 Task: Find connections with filter location Verneuil-sur-Seine with filter topic #Educationwith filter profile language German with filter current company Hirect India - Startup Jobs & Hiring with filter school NSHM College of Management and Technology with filter industry Abrasives and Nonmetallic Minerals Manufacturing with filter service category Computer Networking with filter keywords title Journalist
Action: Mouse moved to (337, 240)
Screenshot: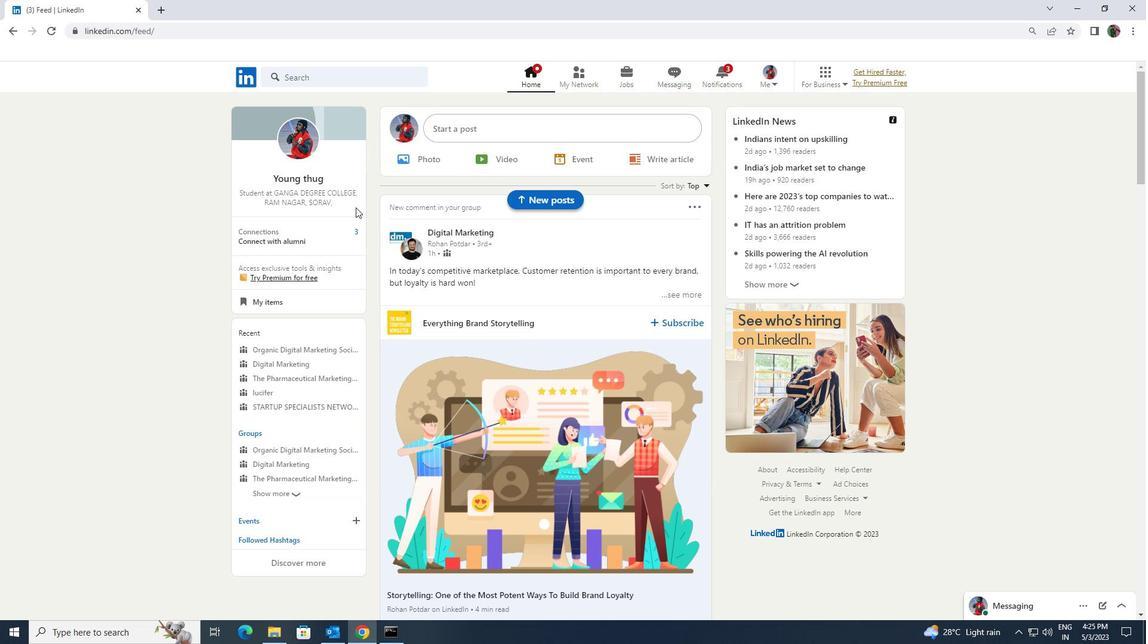 
Action: Mouse pressed left at (337, 240)
Screenshot: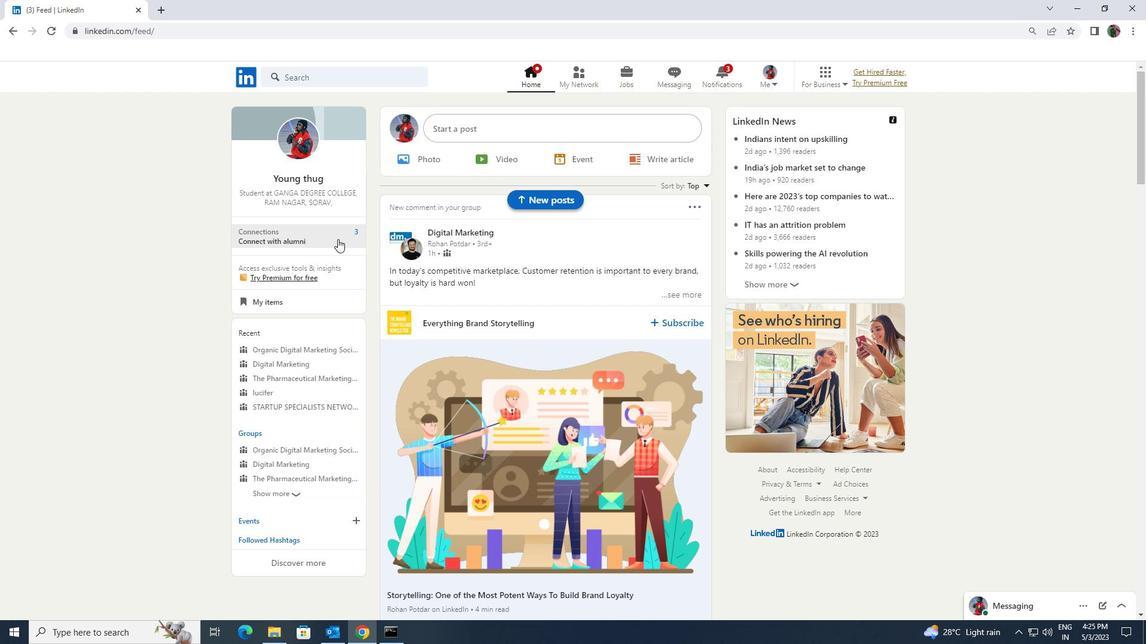 
Action: Mouse moved to (355, 140)
Screenshot: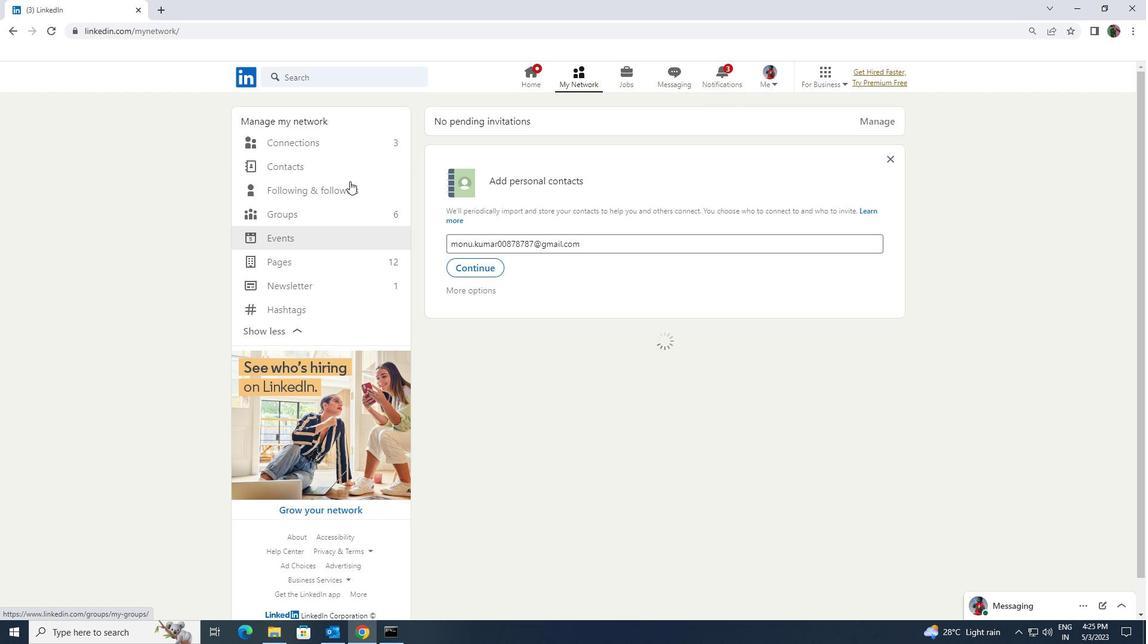 
Action: Mouse pressed left at (355, 140)
Screenshot: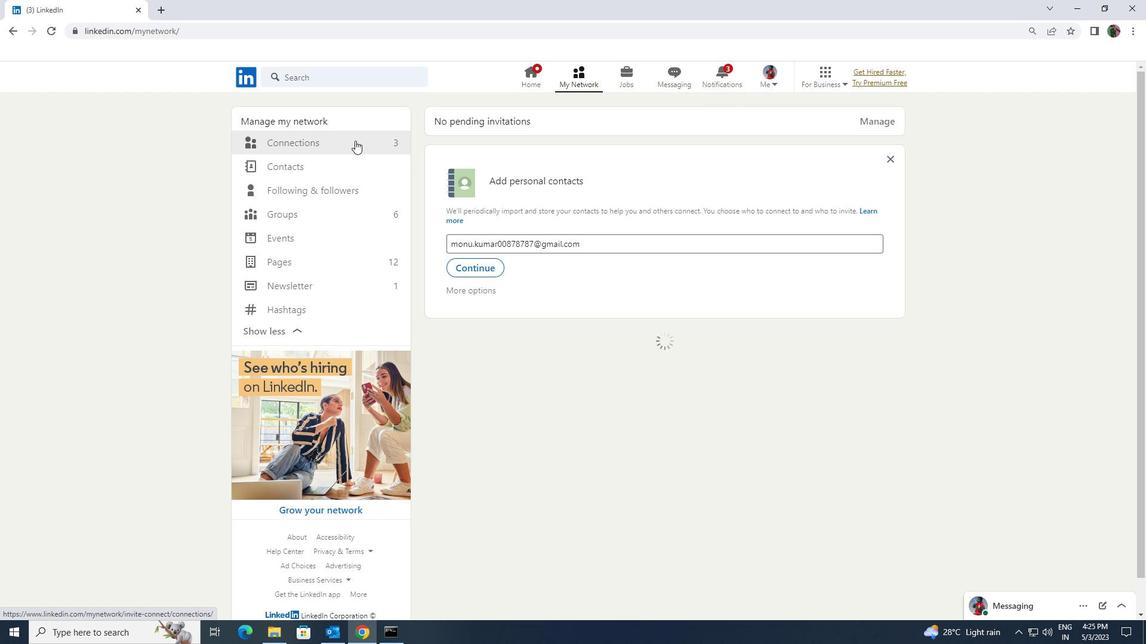 
Action: Mouse moved to (646, 144)
Screenshot: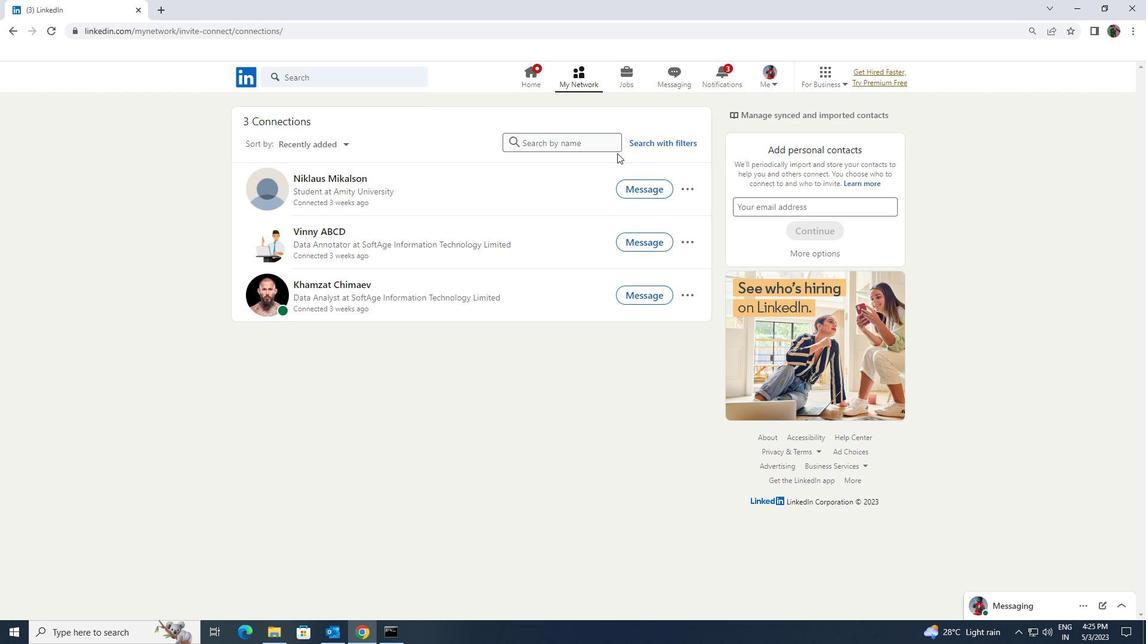 
Action: Mouse pressed left at (646, 144)
Screenshot: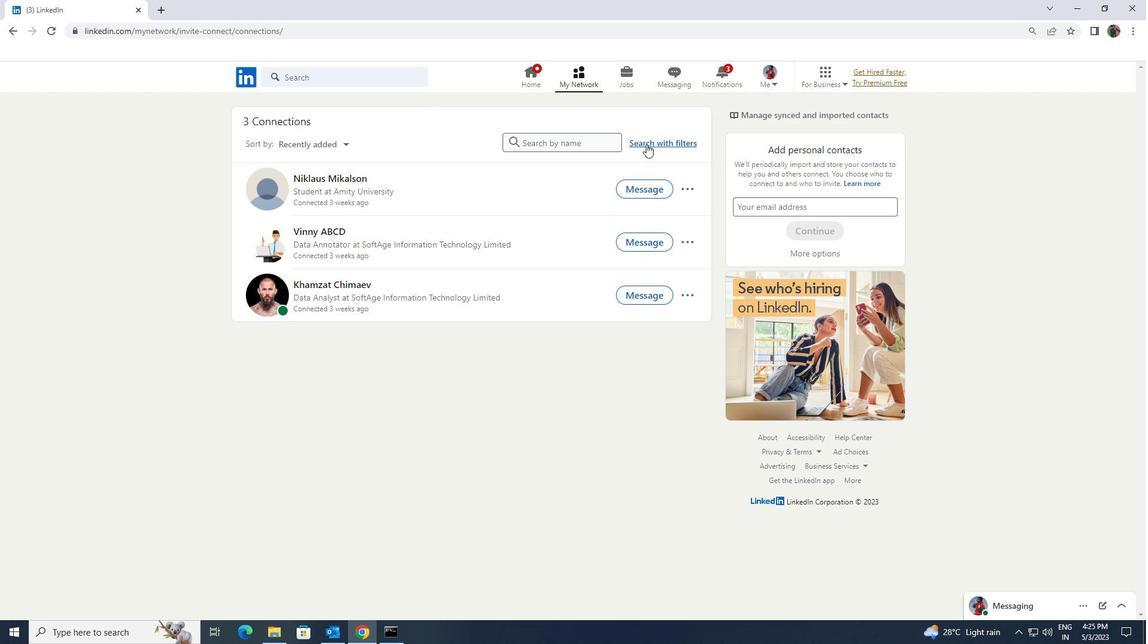 
Action: Mouse moved to (614, 109)
Screenshot: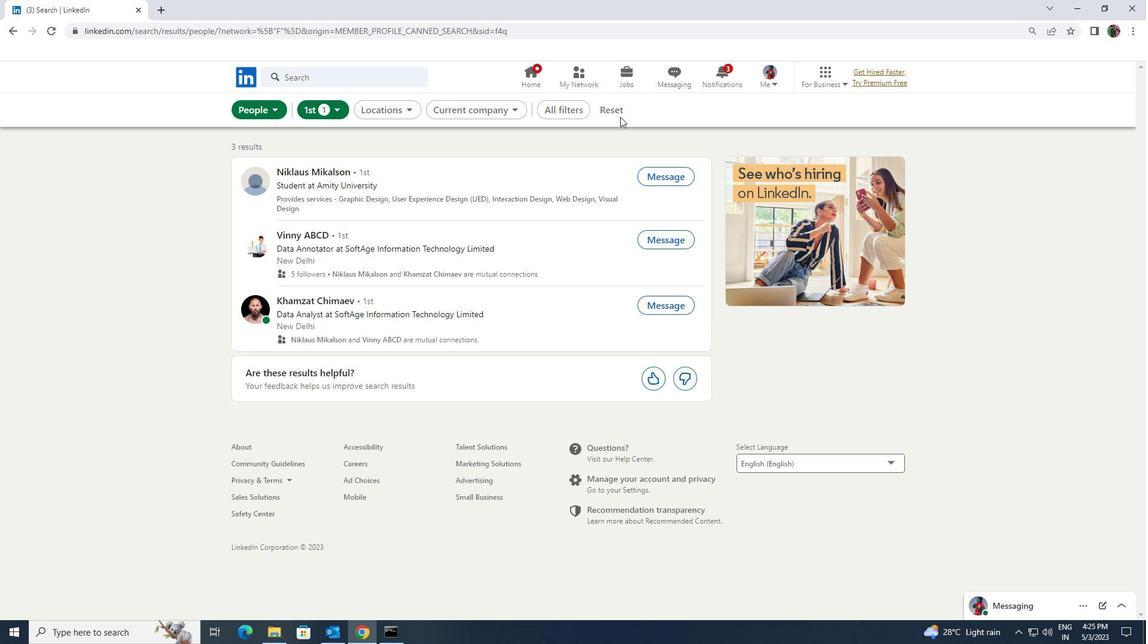 
Action: Mouse pressed left at (614, 109)
Screenshot: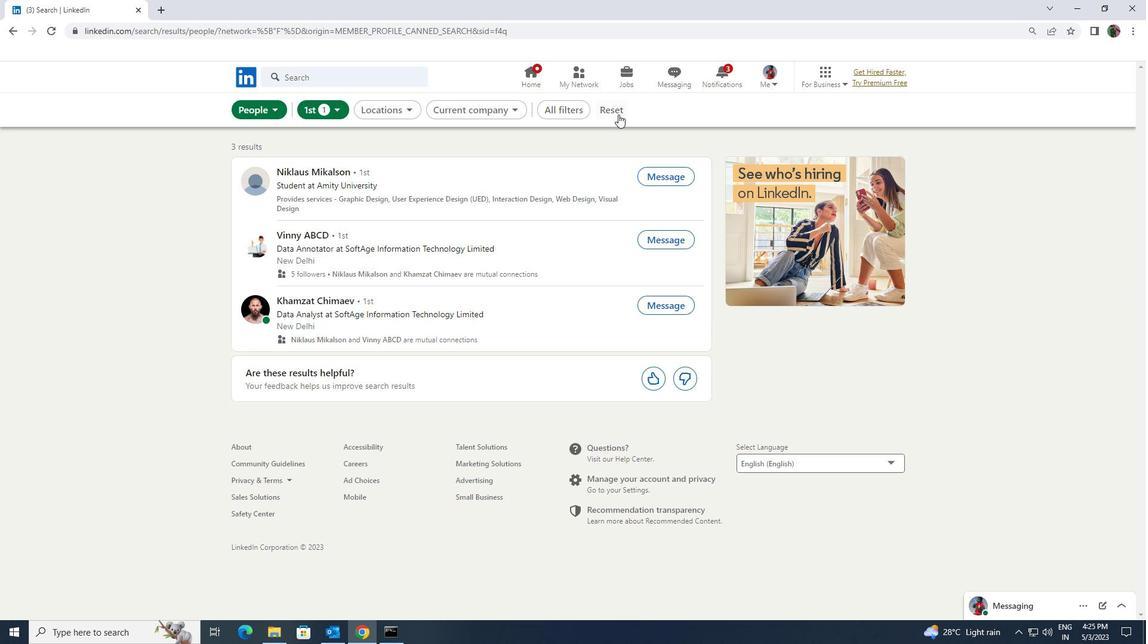 
Action: Mouse moved to (604, 110)
Screenshot: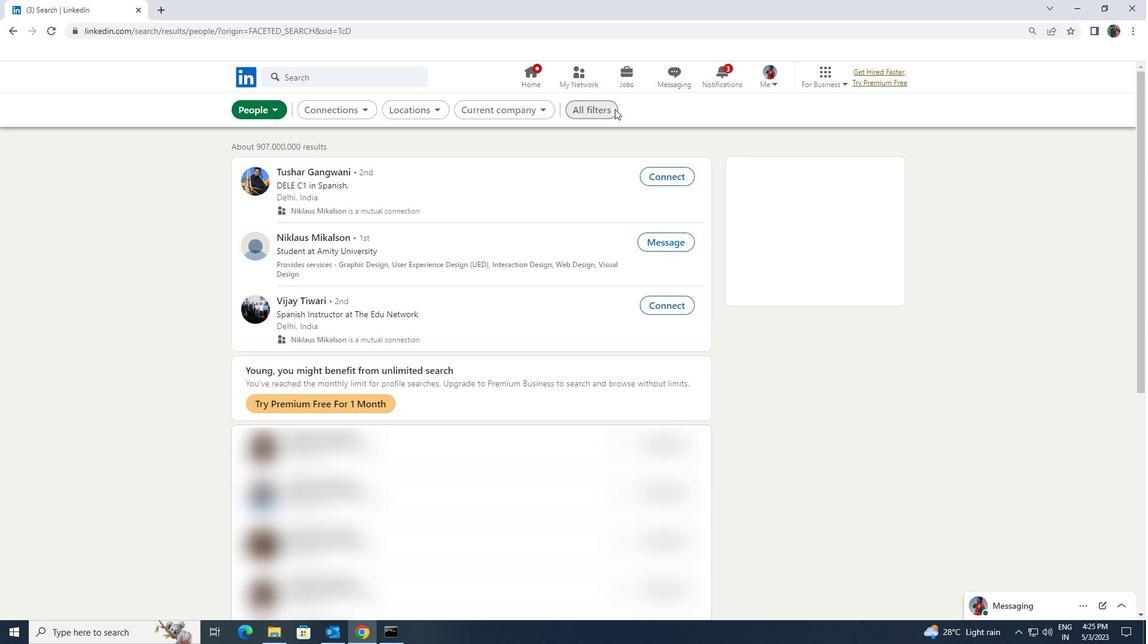 
Action: Mouse pressed left at (604, 110)
Screenshot: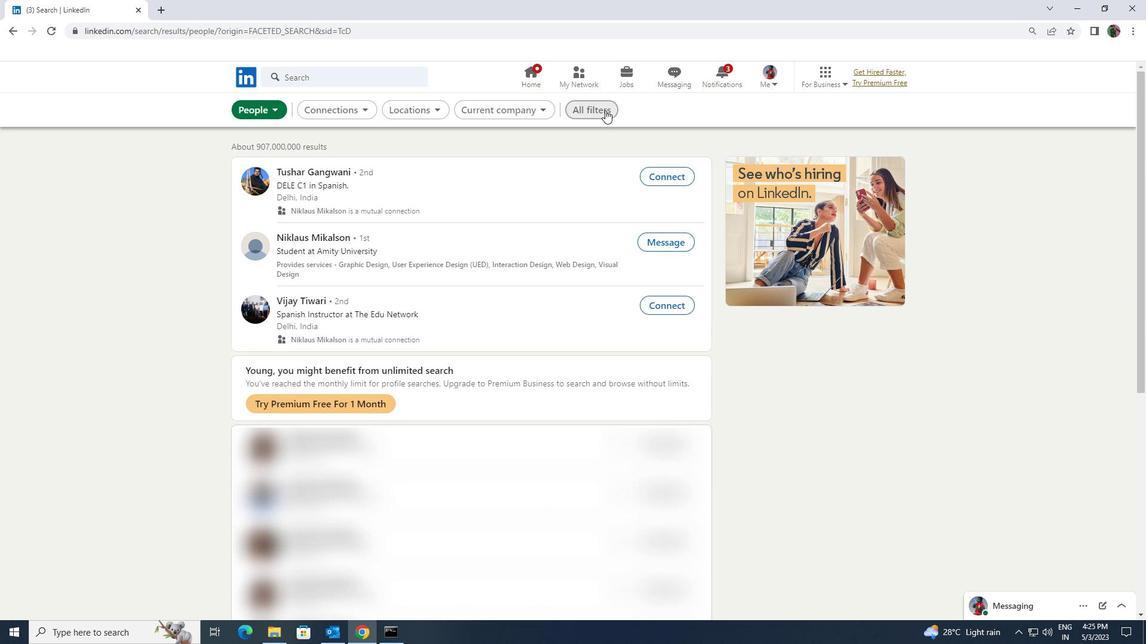 
Action: Mouse moved to (999, 470)
Screenshot: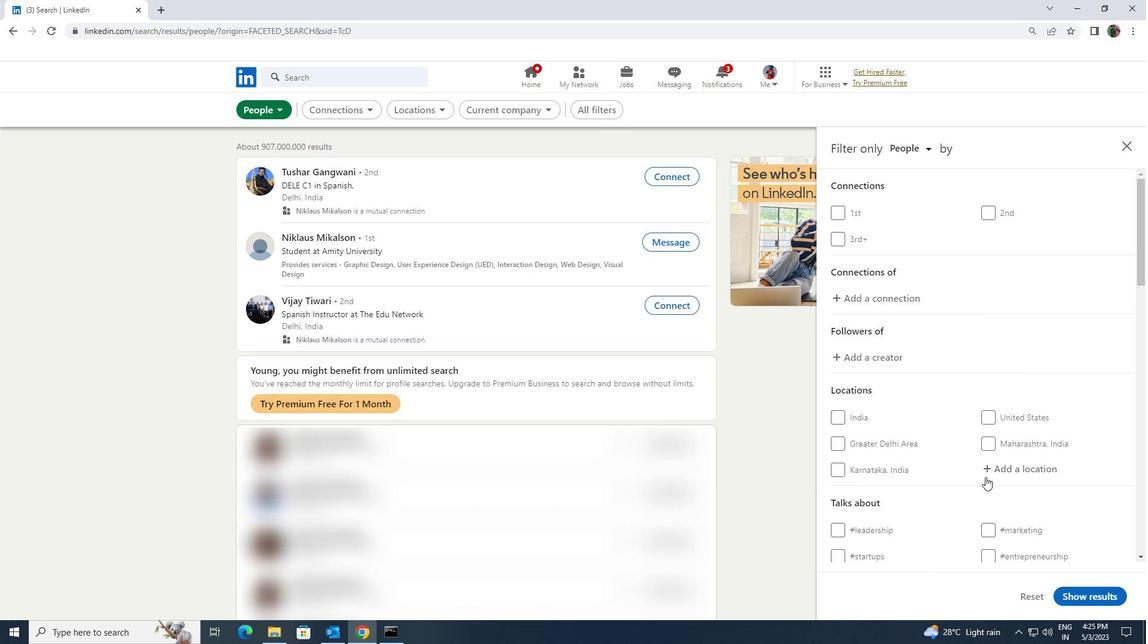 
Action: Mouse pressed left at (999, 470)
Screenshot: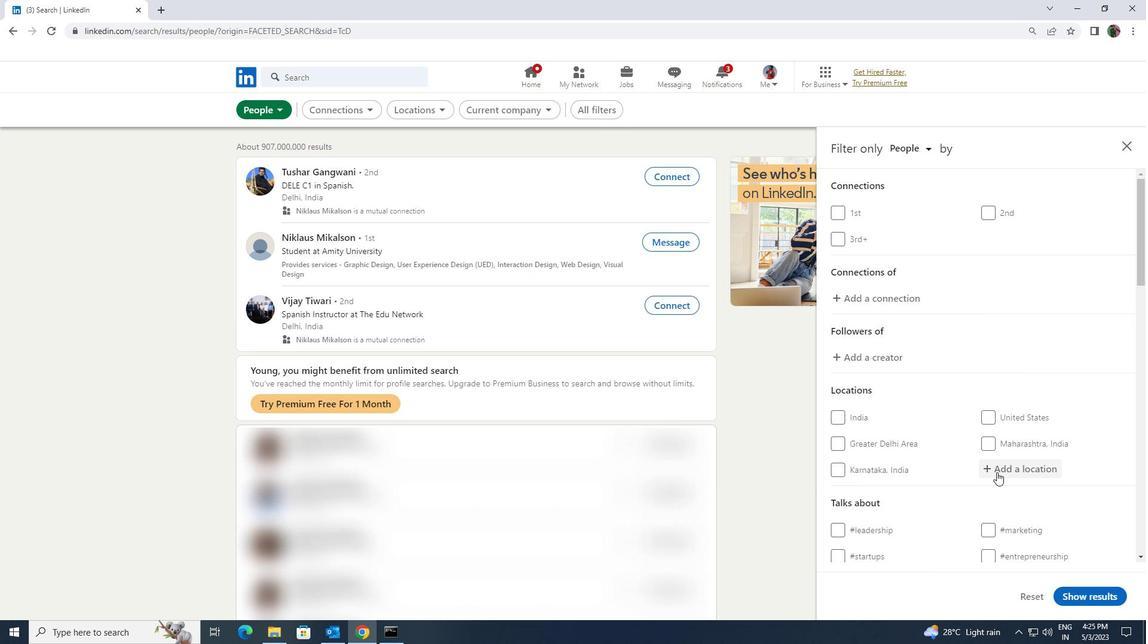 
Action: Key pressed <Key.shift>VERNEUIL
Screenshot: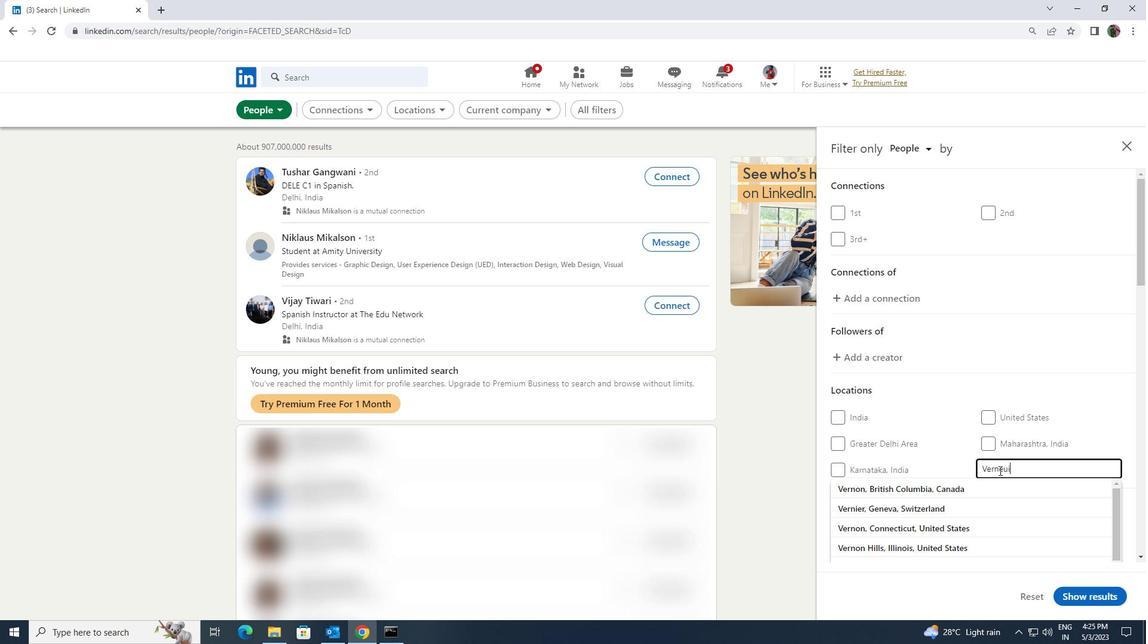 
Action: Mouse moved to (998, 492)
Screenshot: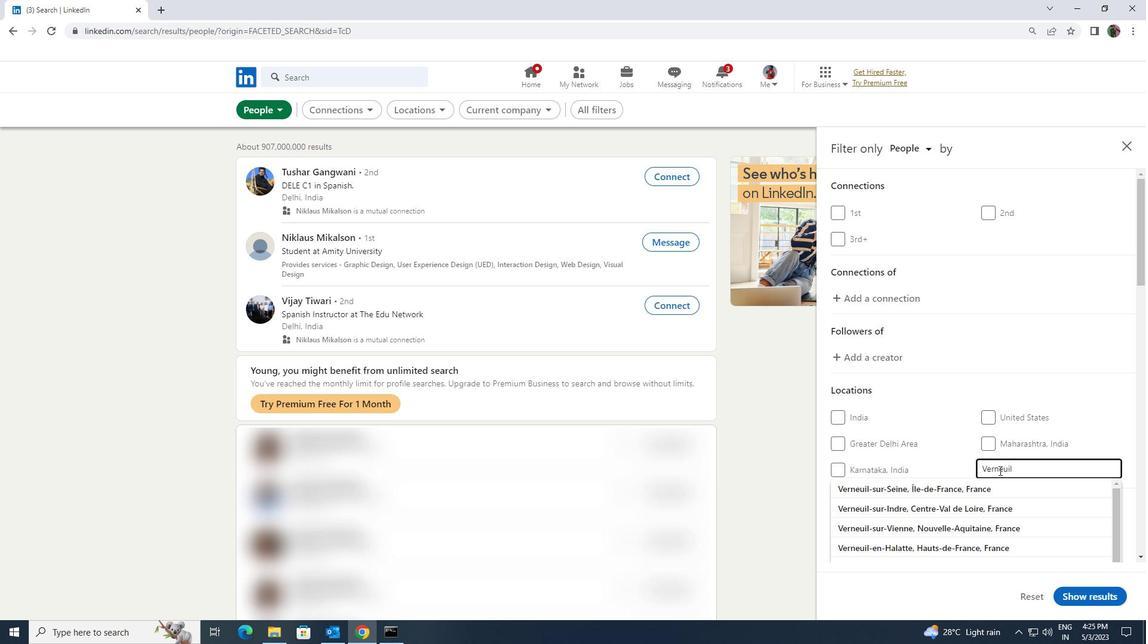 
Action: Mouse pressed left at (998, 492)
Screenshot: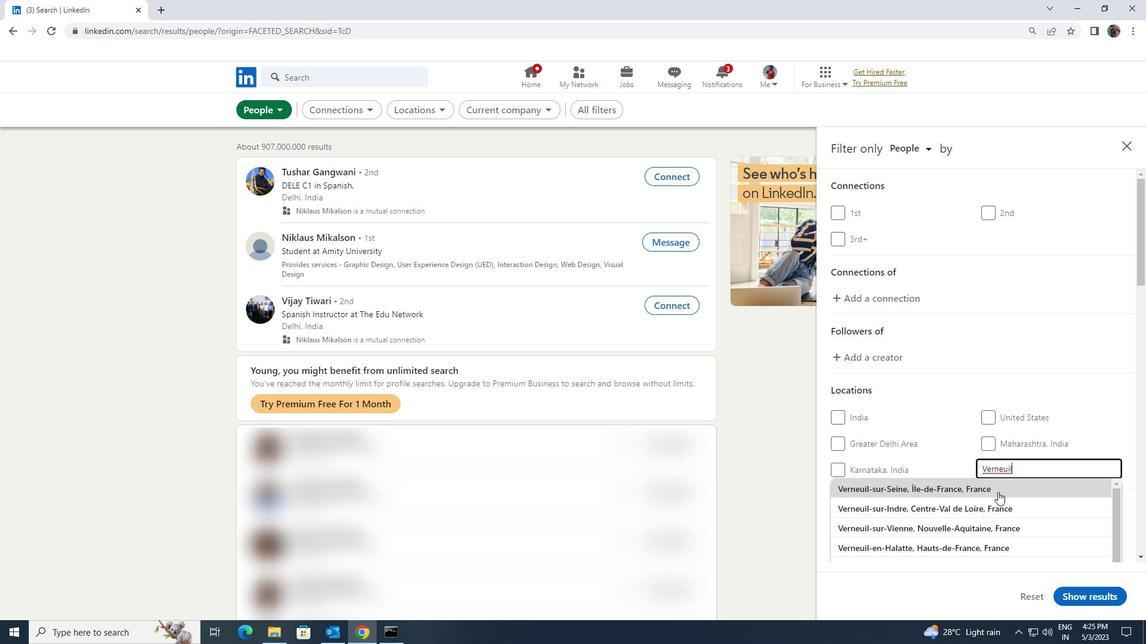 
Action: Mouse moved to (996, 492)
Screenshot: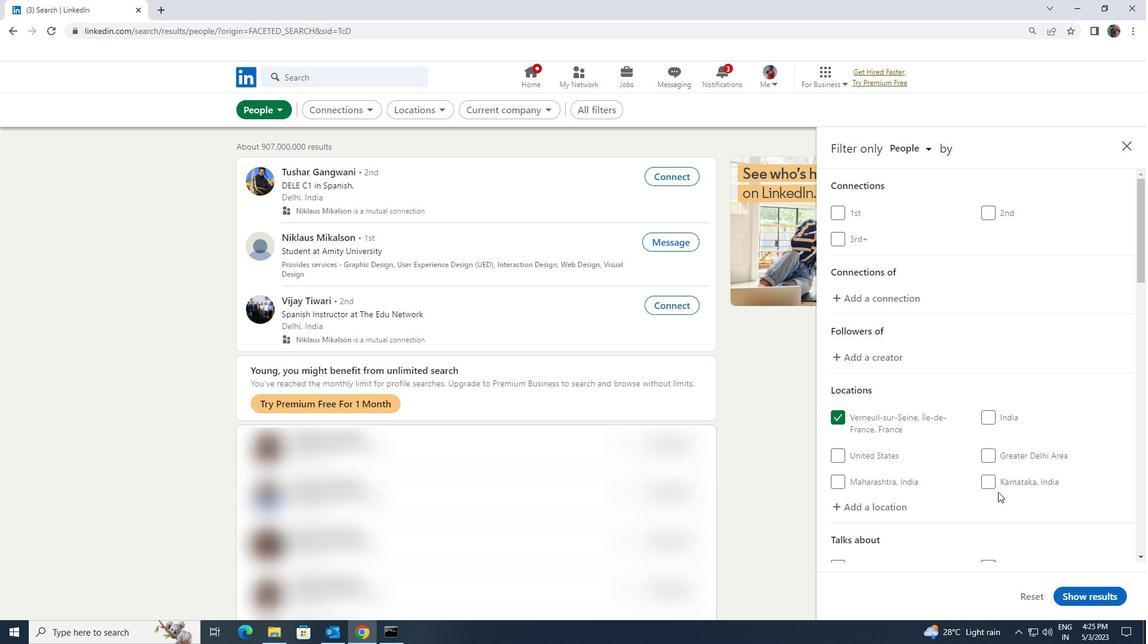 
Action: Mouse scrolled (996, 491) with delta (0, 0)
Screenshot: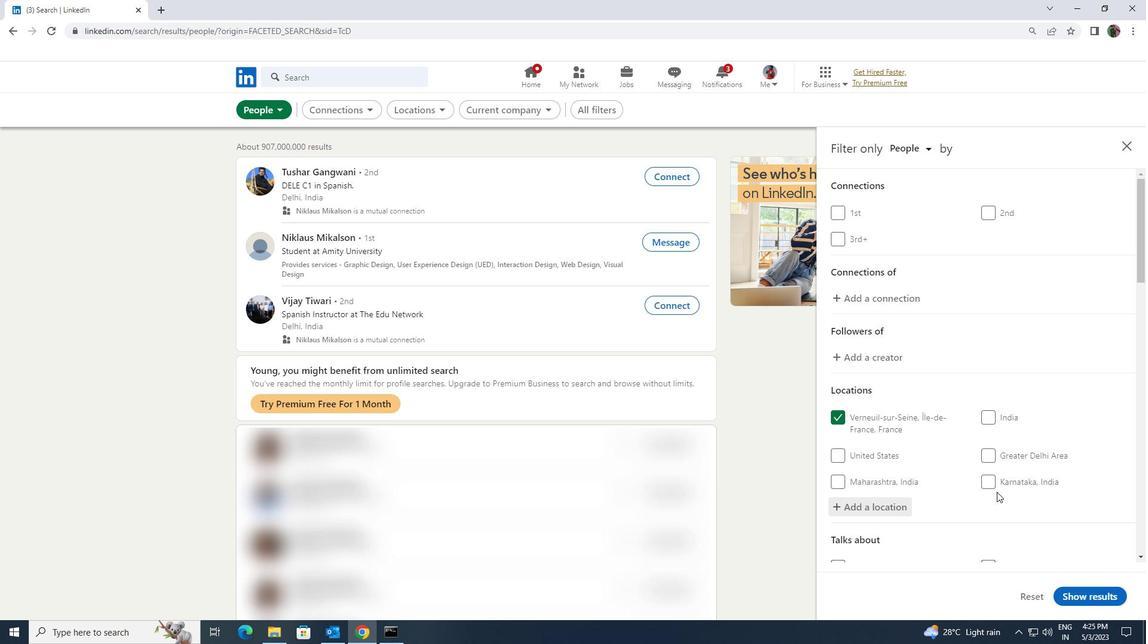 
Action: Mouse scrolled (996, 491) with delta (0, 0)
Screenshot: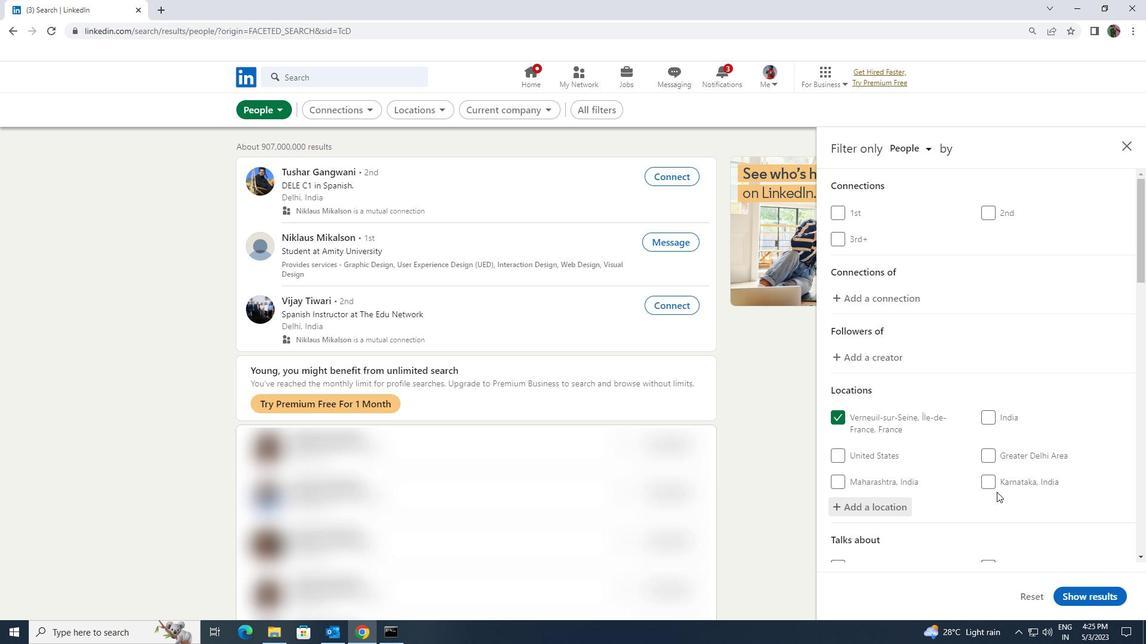 
Action: Mouse moved to (998, 496)
Screenshot: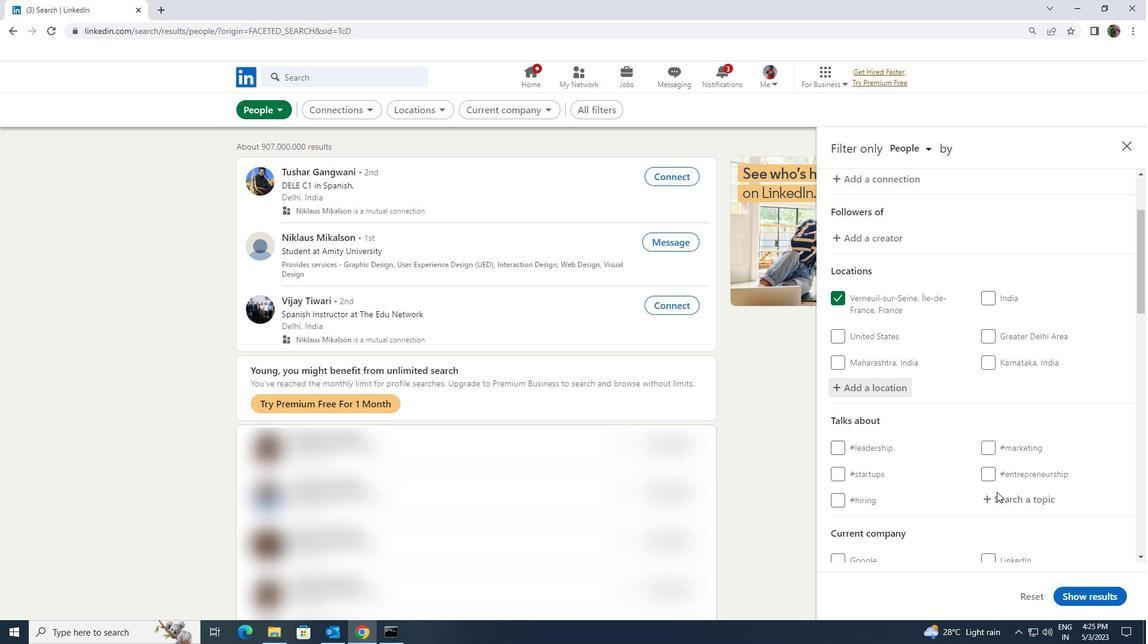 
Action: Mouse pressed left at (998, 496)
Screenshot: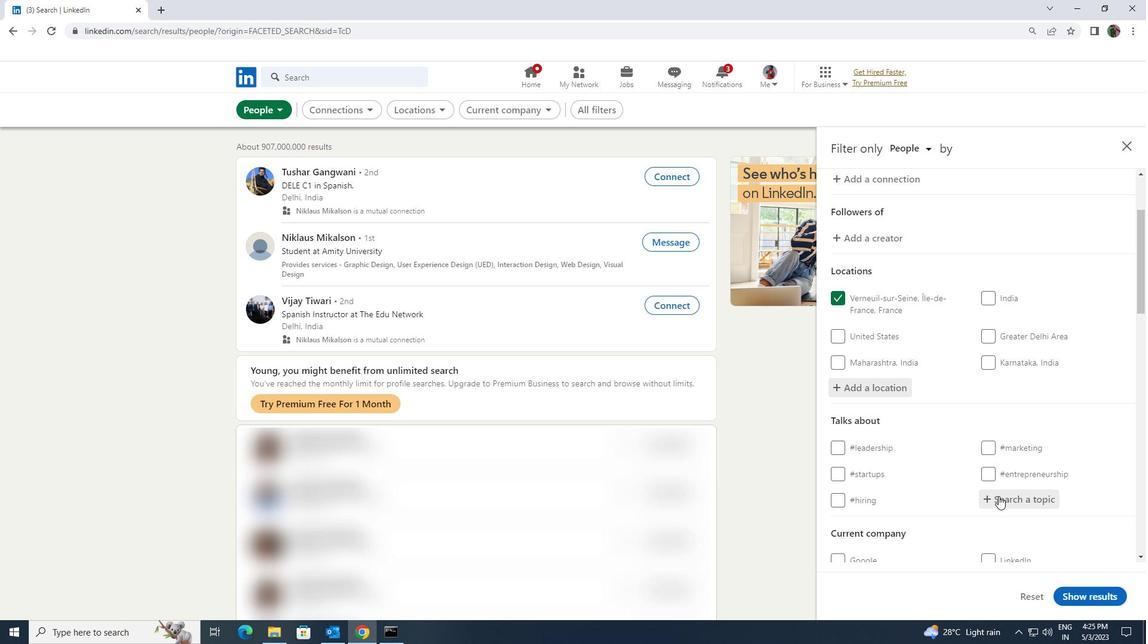 
Action: Key pressed <Key.shift><Key.shift><Key.shift><Key.shift><Key.shift><Key.shift>EDUCATION
Screenshot: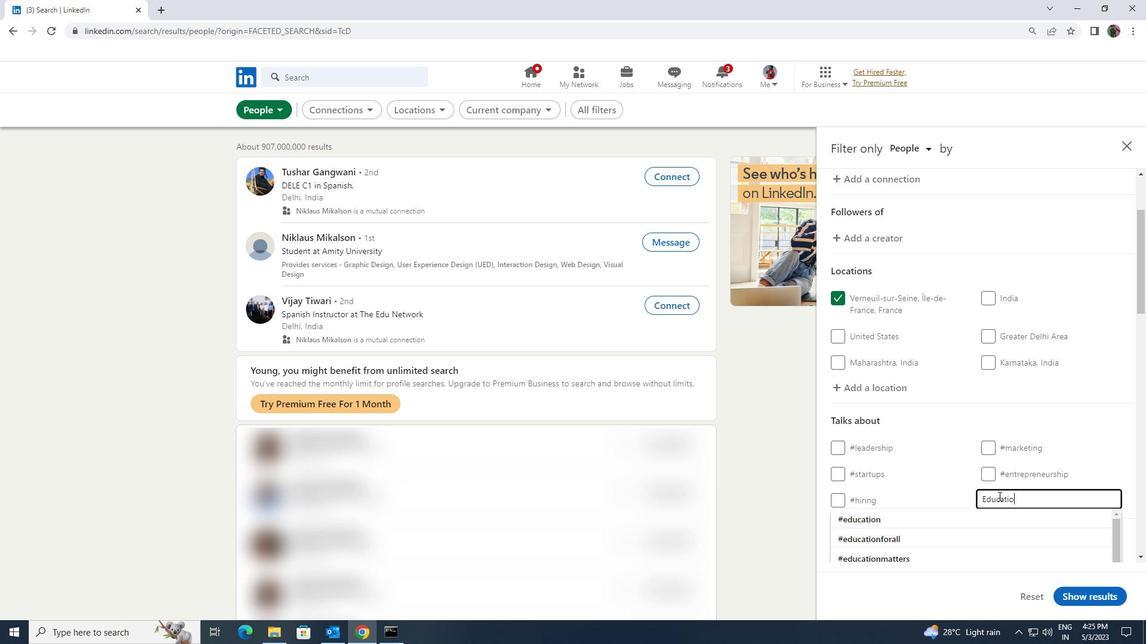 
Action: Mouse moved to (994, 511)
Screenshot: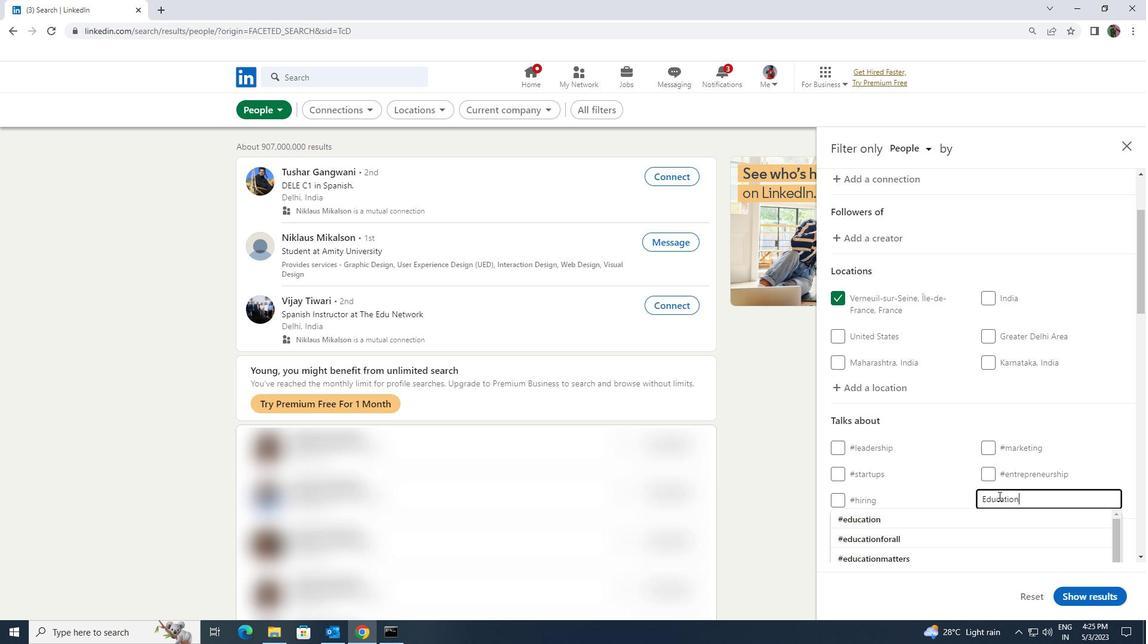 
Action: Mouse pressed left at (994, 511)
Screenshot: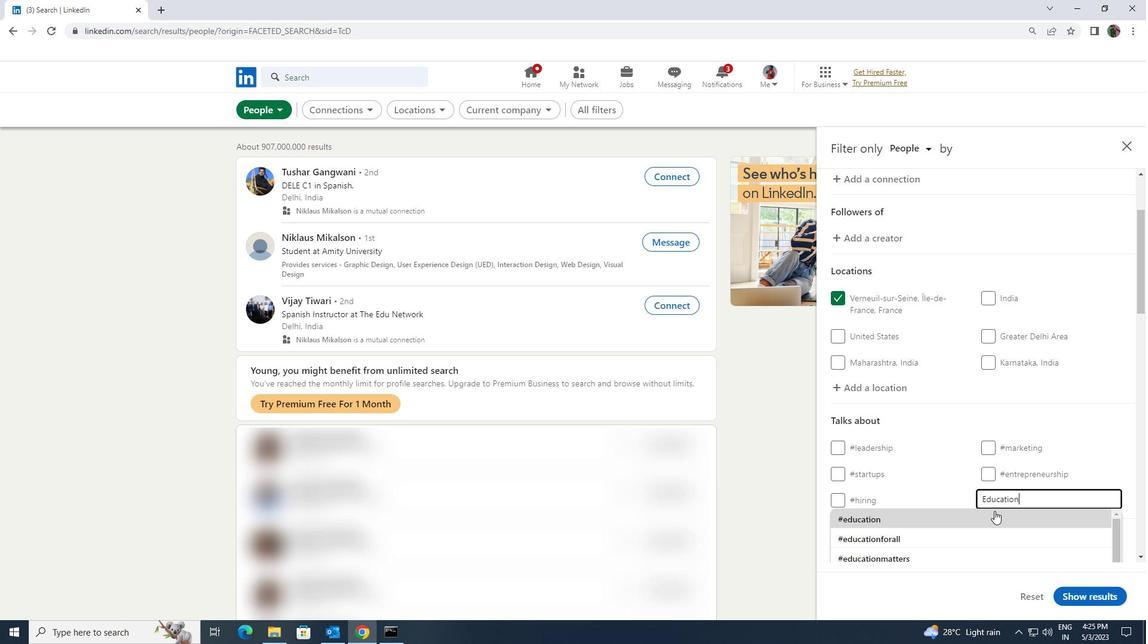 
Action: Mouse pressed left at (994, 511)
Screenshot: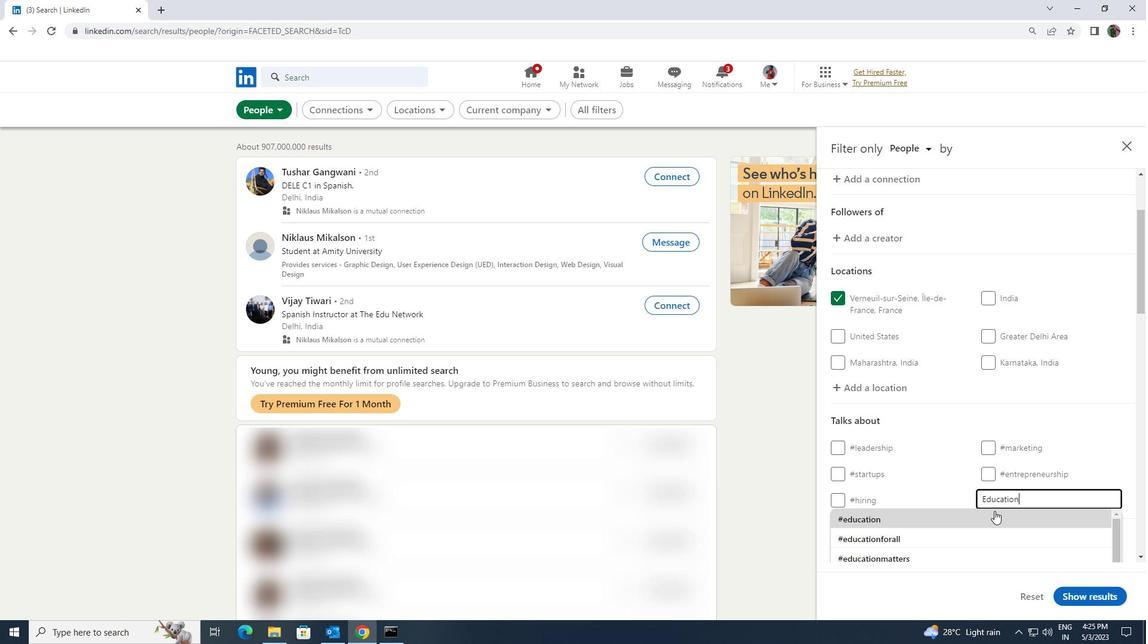 
Action: Mouse scrolled (994, 510) with delta (0, 0)
Screenshot: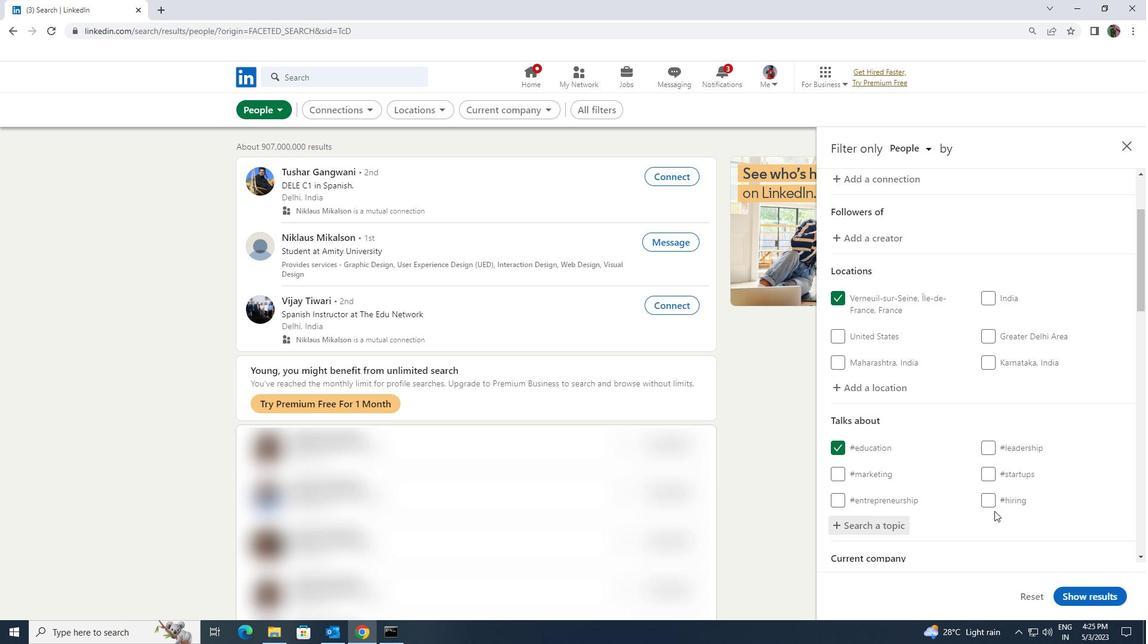 
Action: Mouse scrolled (994, 510) with delta (0, 0)
Screenshot: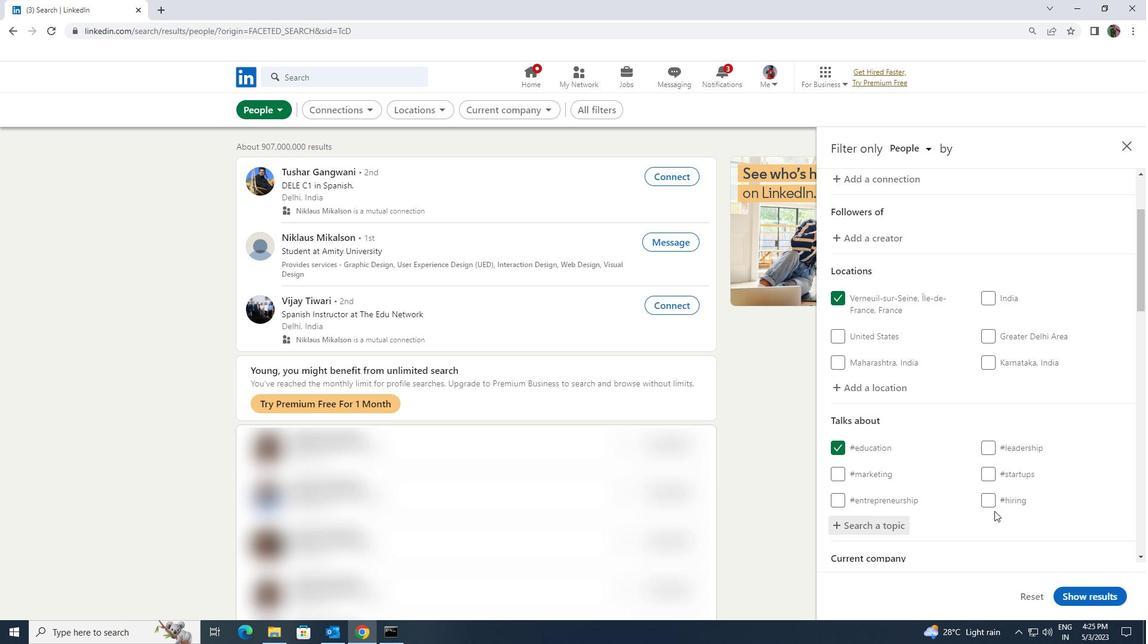 
Action: Mouse scrolled (994, 510) with delta (0, 0)
Screenshot: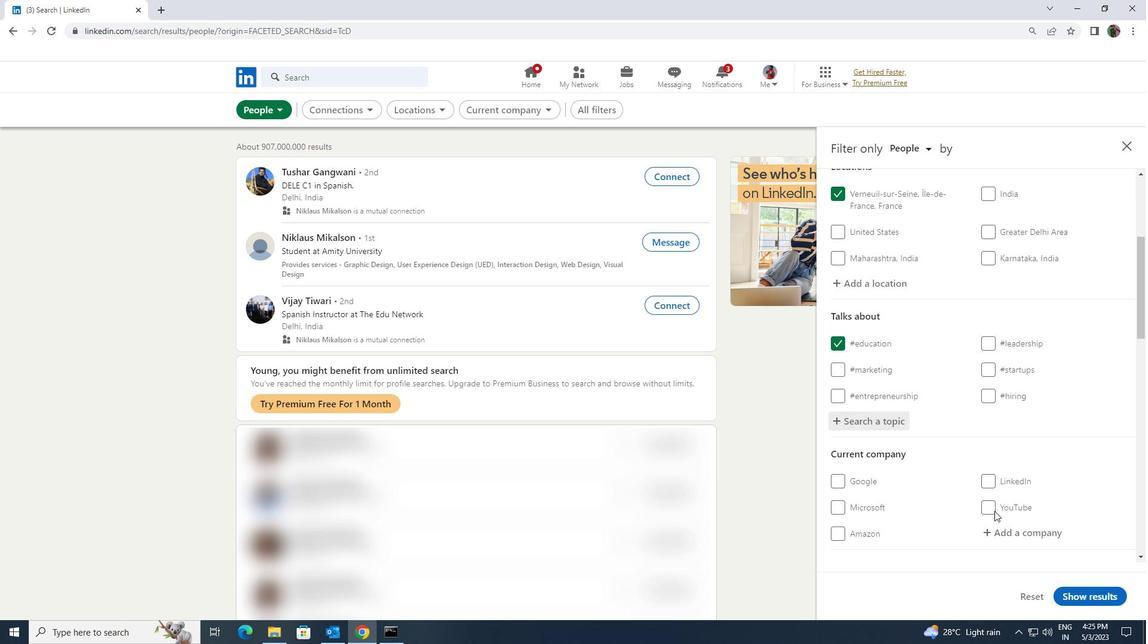 
Action: Mouse scrolled (994, 510) with delta (0, 0)
Screenshot: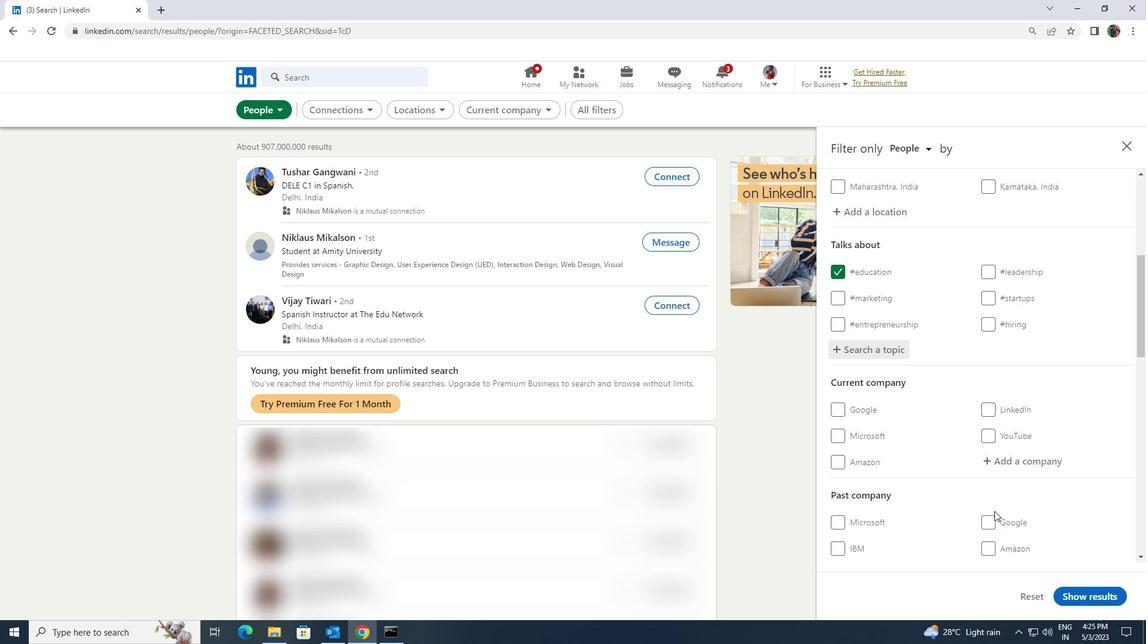 
Action: Mouse scrolled (994, 510) with delta (0, 0)
Screenshot: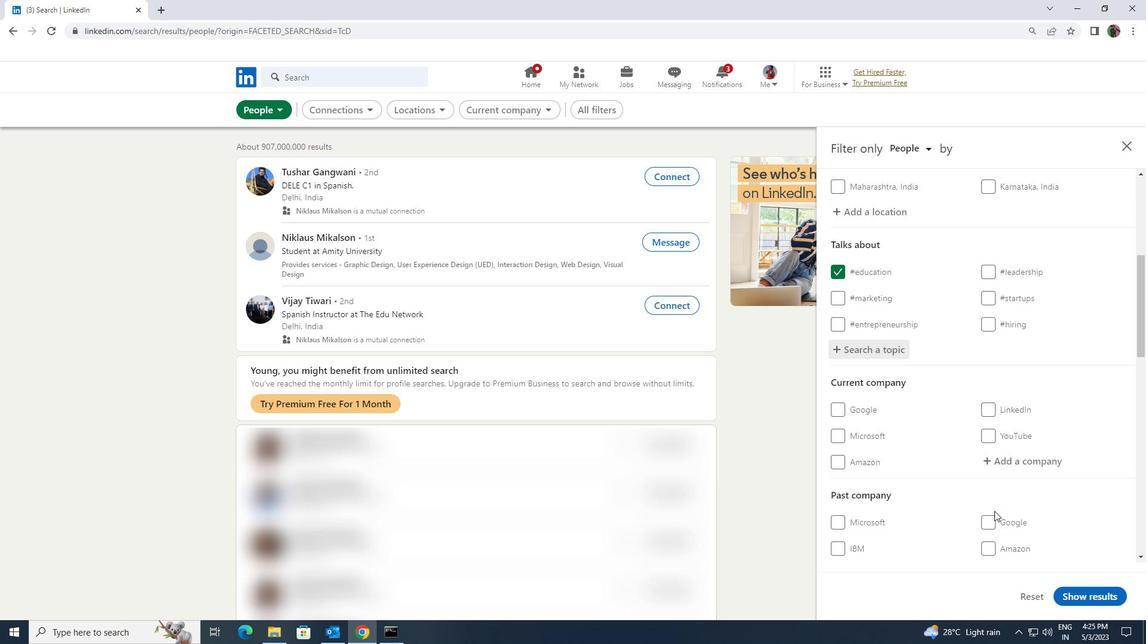 
Action: Mouse moved to (992, 507)
Screenshot: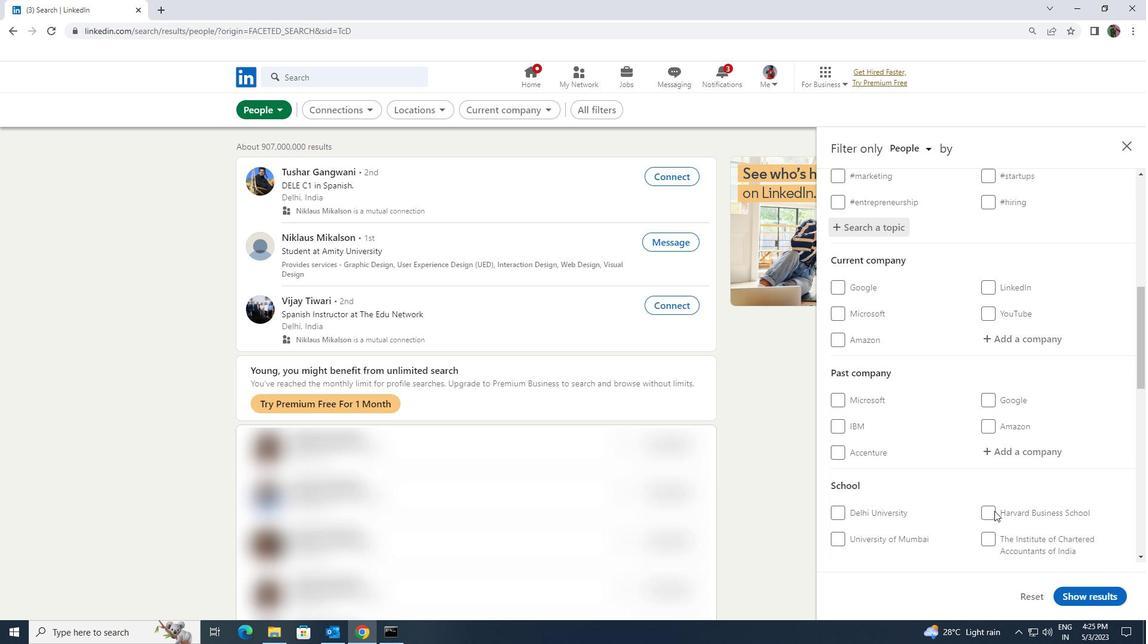 
Action: Mouse scrolled (992, 507) with delta (0, 0)
Screenshot: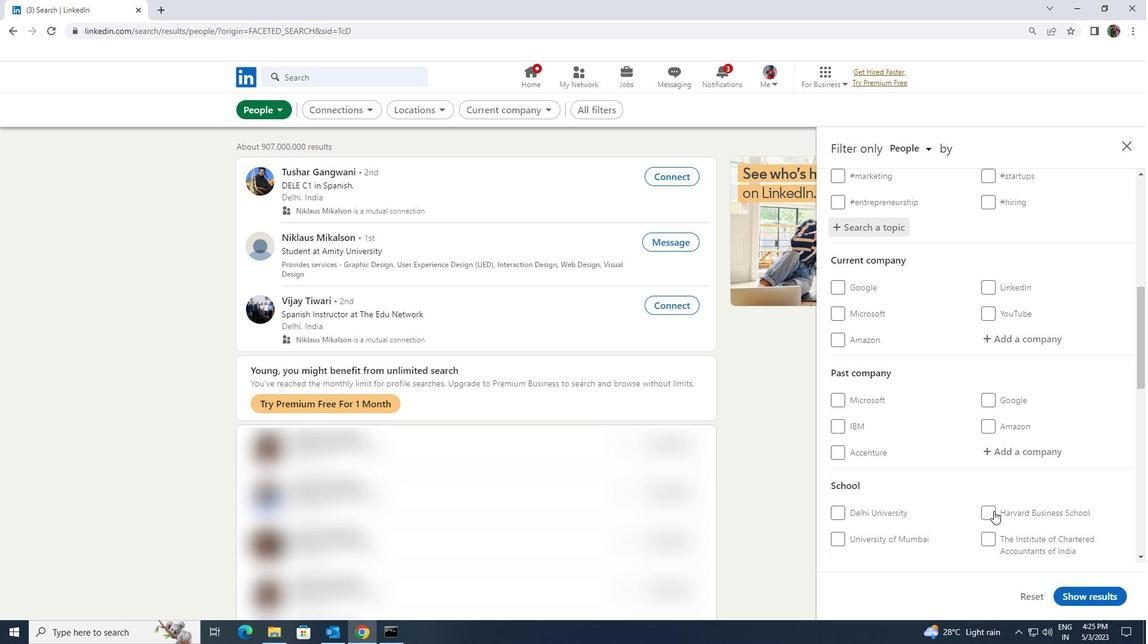 
Action: Mouse scrolled (992, 507) with delta (0, 0)
Screenshot: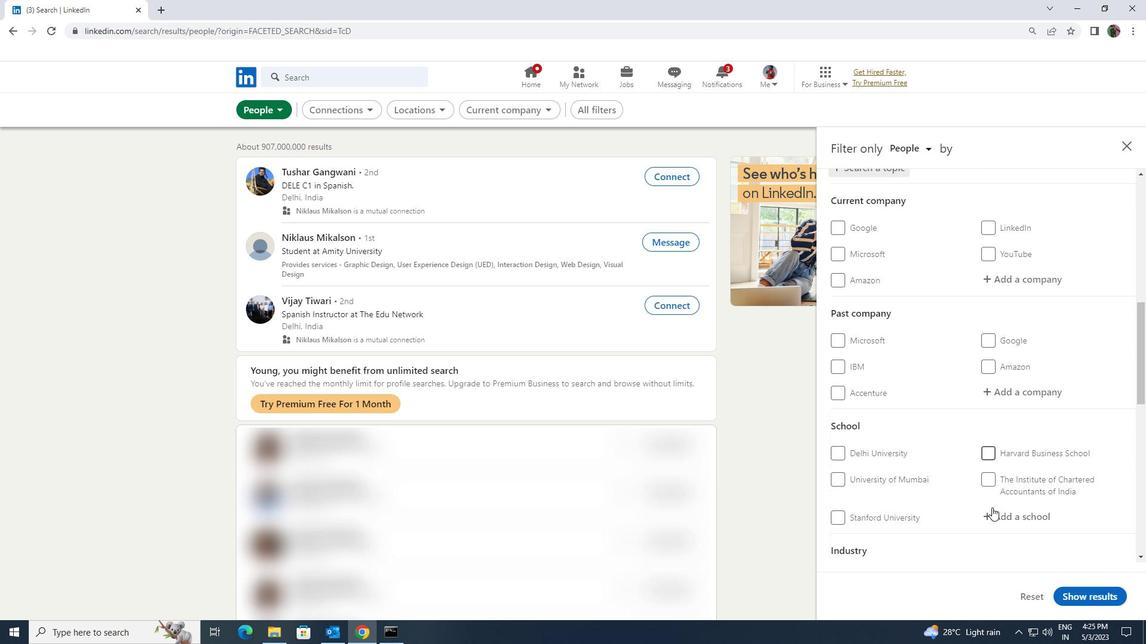 
Action: Mouse scrolled (992, 507) with delta (0, 0)
Screenshot: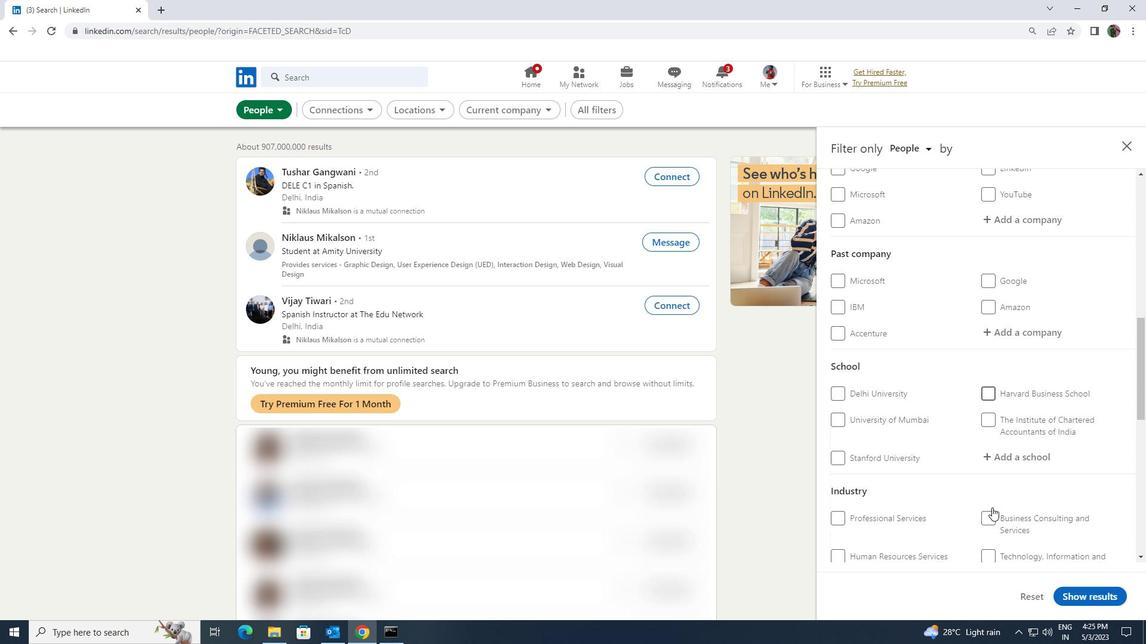 
Action: Mouse scrolled (992, 507) with delta (0, 0)
Screenshot: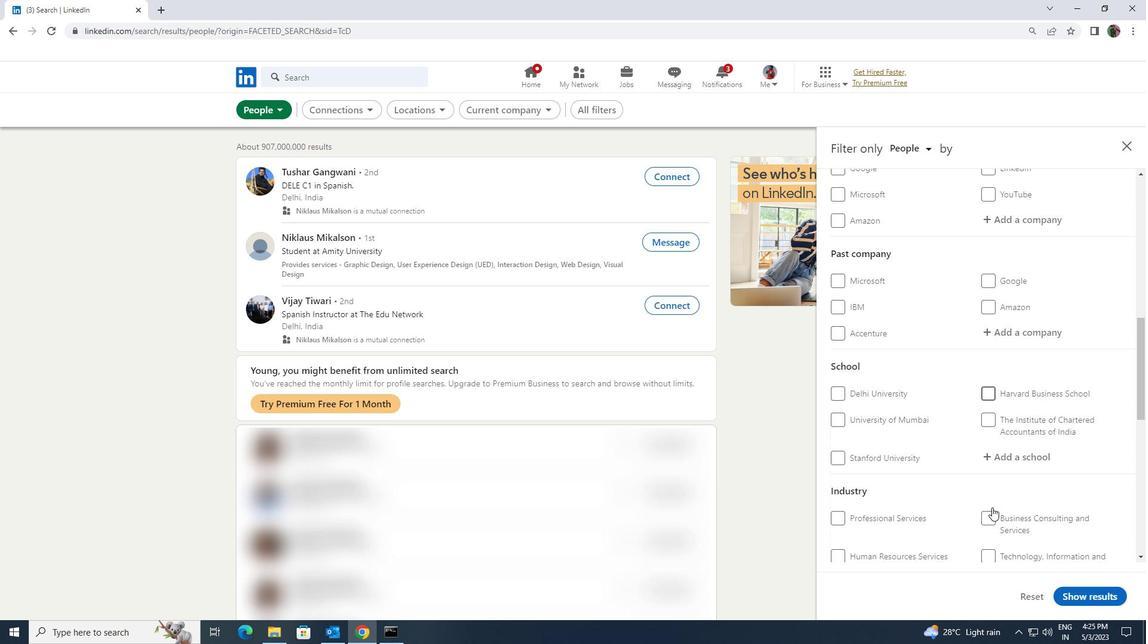 
Action: Mouse scrolled (992, 507) with delta (0, 0)
Screenshot: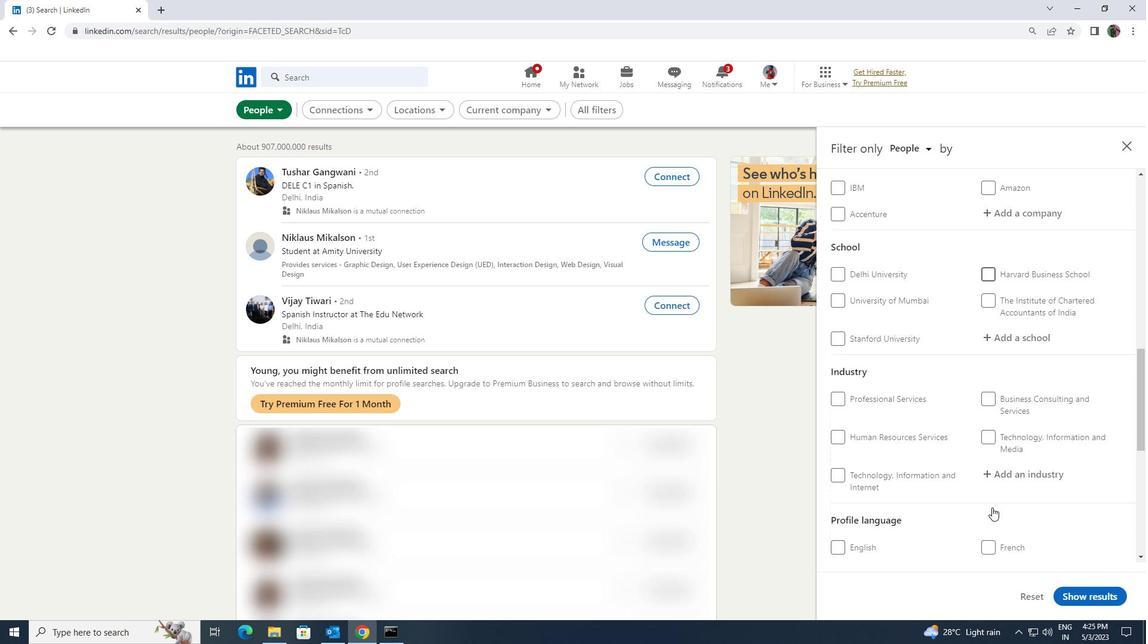 
Action: Mouse moved to (853, 540)
Screenshot: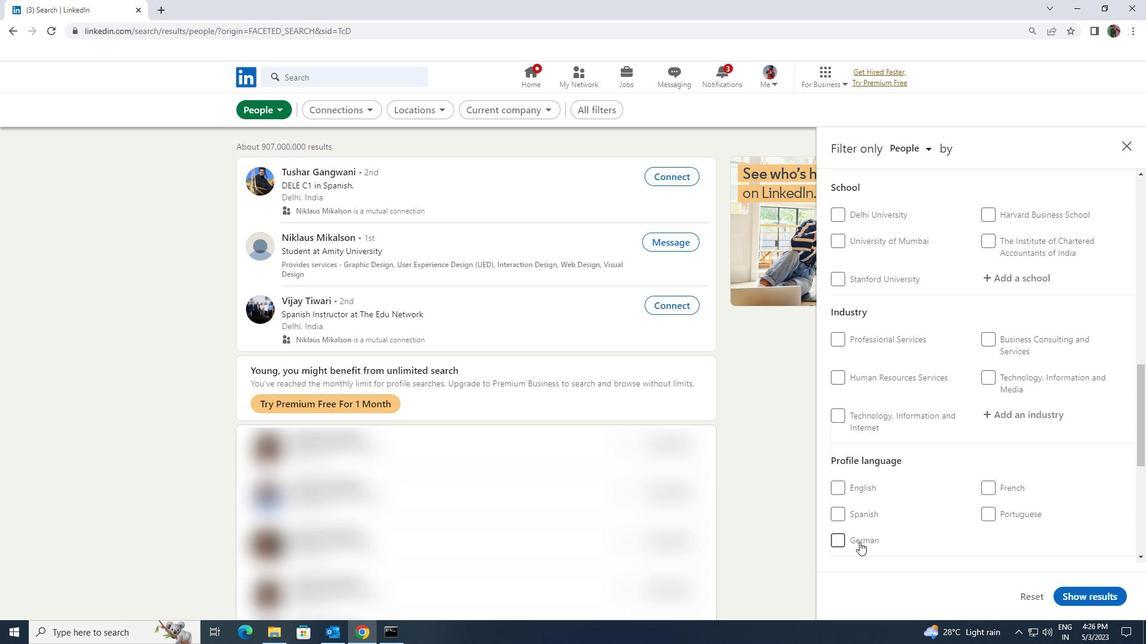 
Action: Mouse pressed left at (853, 540)
Screenshot: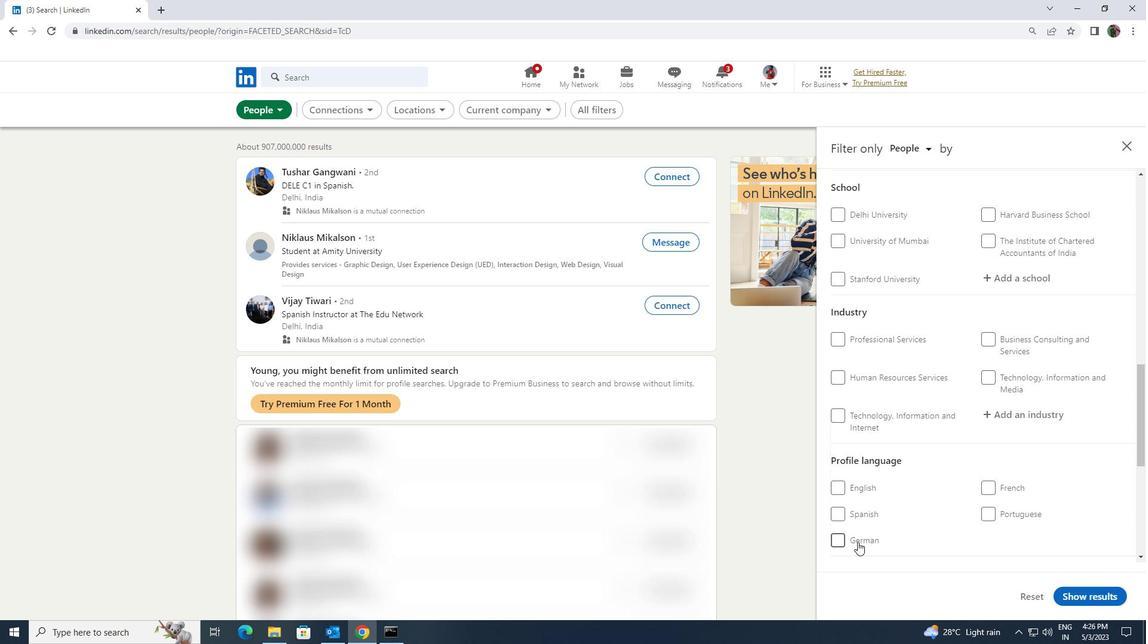 
Action: Mouse moved to (947, 516)
Screenshot: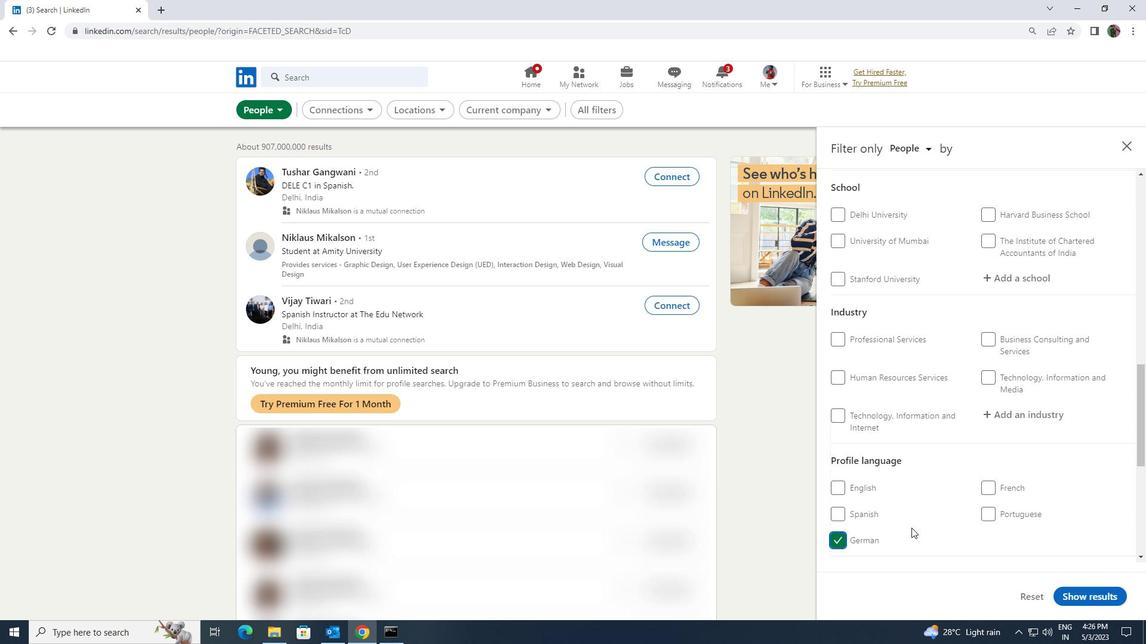 
Action: Mouse scrolled (947, 517) with delta (0, 0)
Screenshot: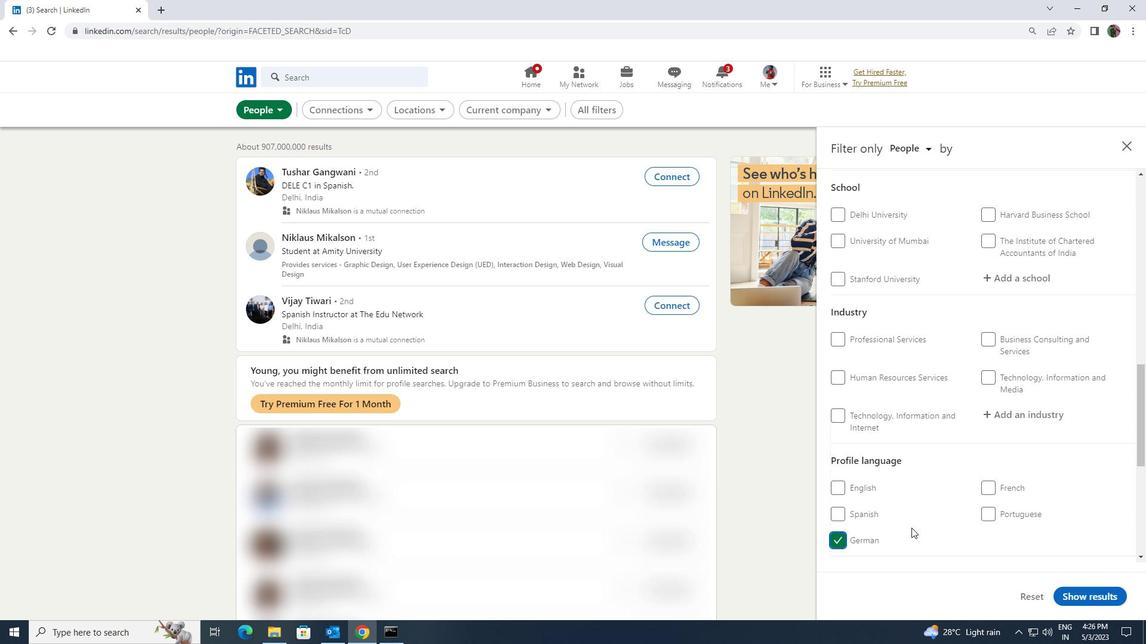 
Action: Mouse moved to (947, 516)
Screenshot: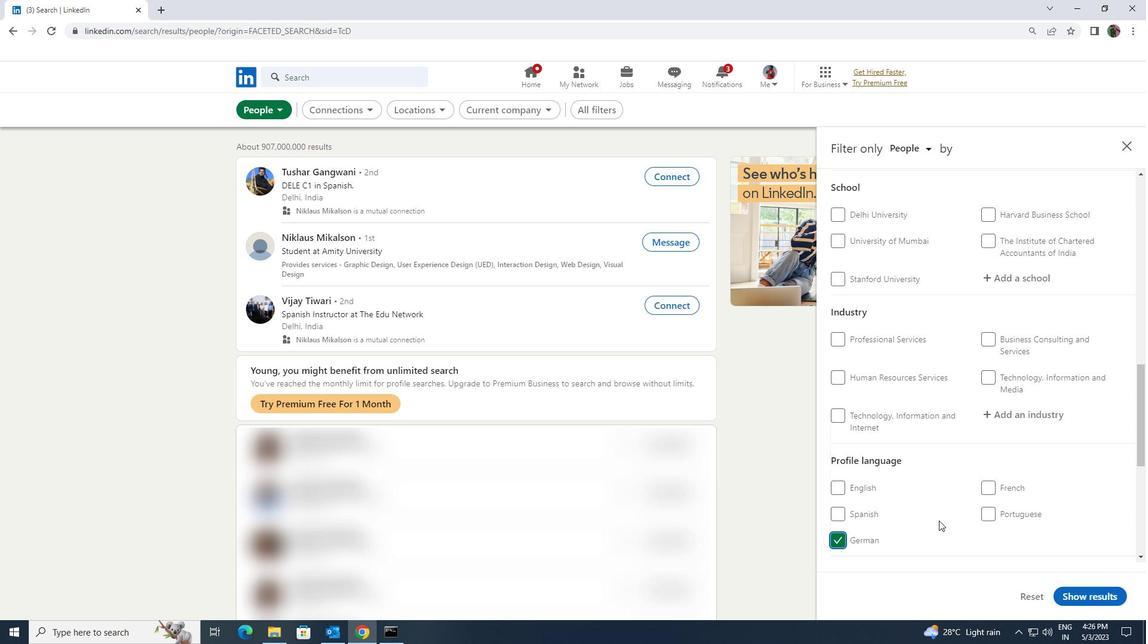 
Action: Mouse scrolled (947, 516) with delta (0, 0)
Screenshot: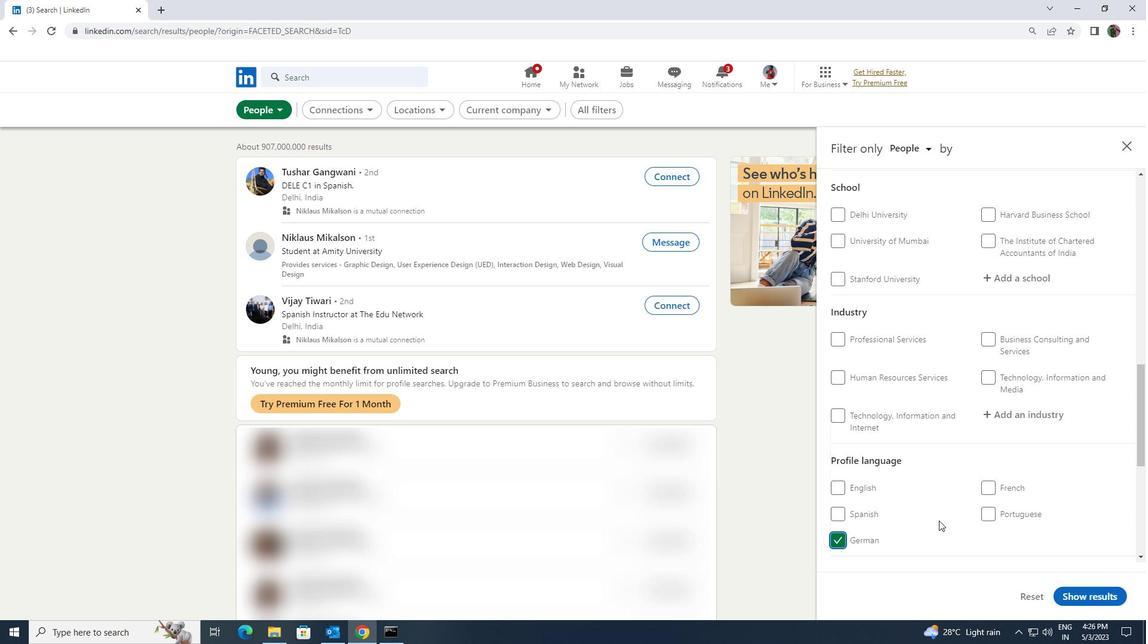 
Action: Mouse scrolled (947, 516) with delta (0, 0)
Screenshot: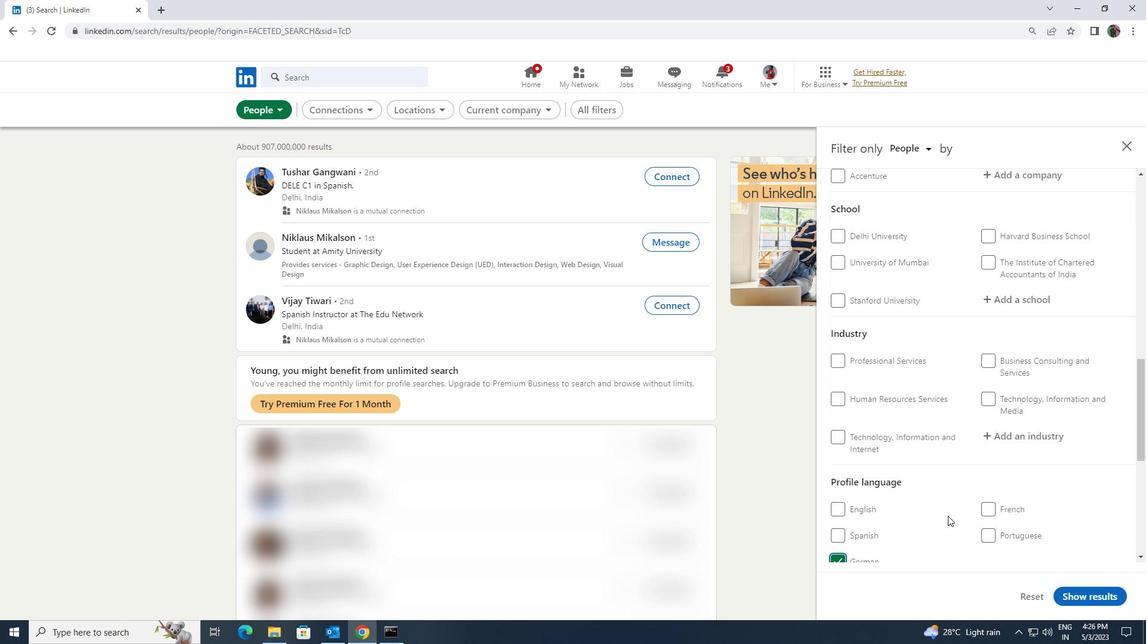 
Action: Mouse scrolled (947, 516) with delta (0, 0)
Screenshot: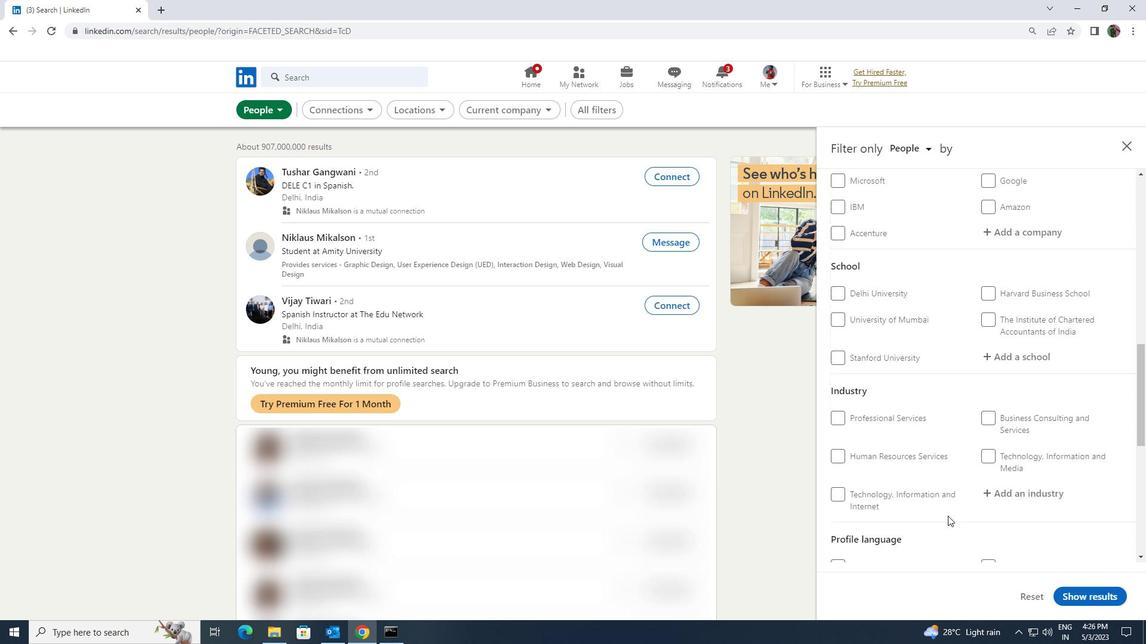 
Action: Mouse scrolled (947, 516) with delta (0, 0)
Screenshot: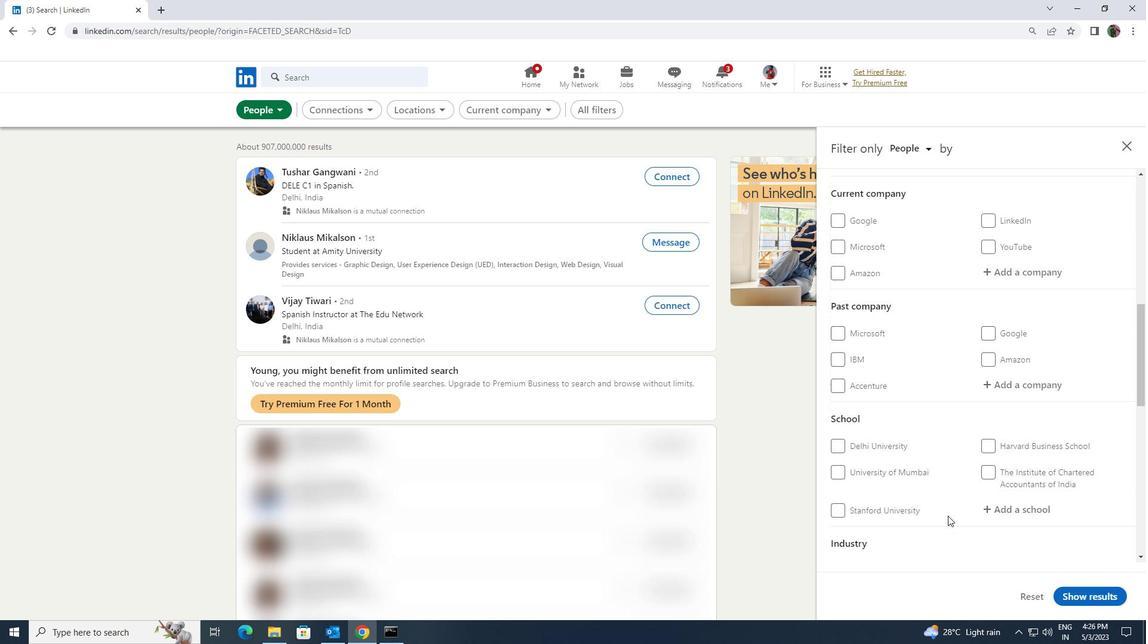 
Action: Mouse scrolled (947, 516) with delta (0, 0)
Screenshot: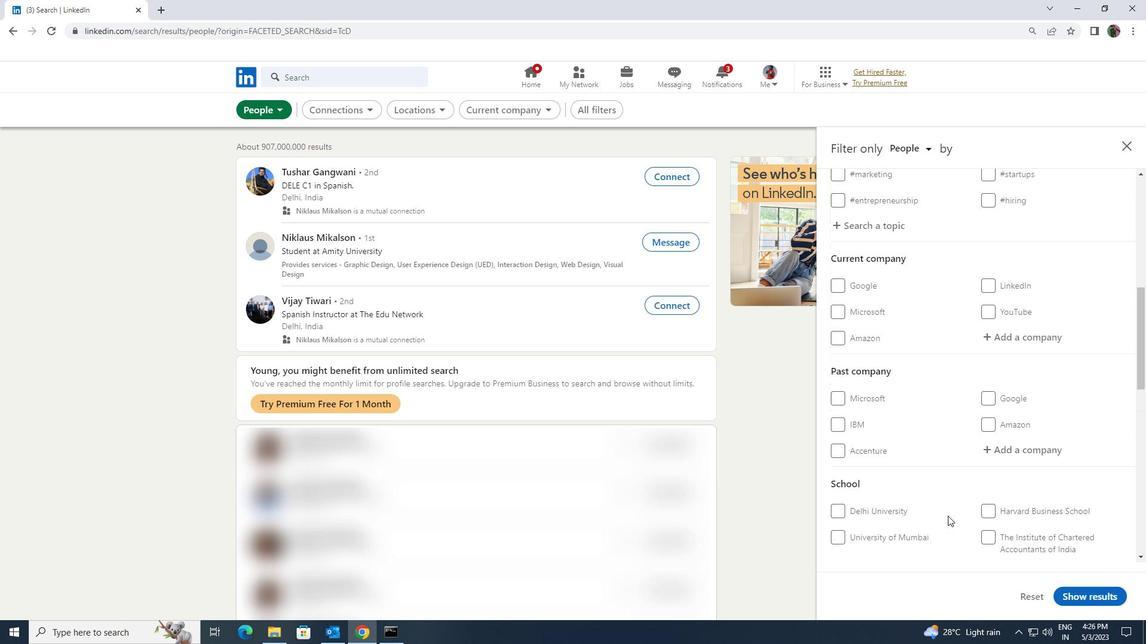 
Action: Mouse scrolled (947, 516) with delta (0, 0)
Screenshot: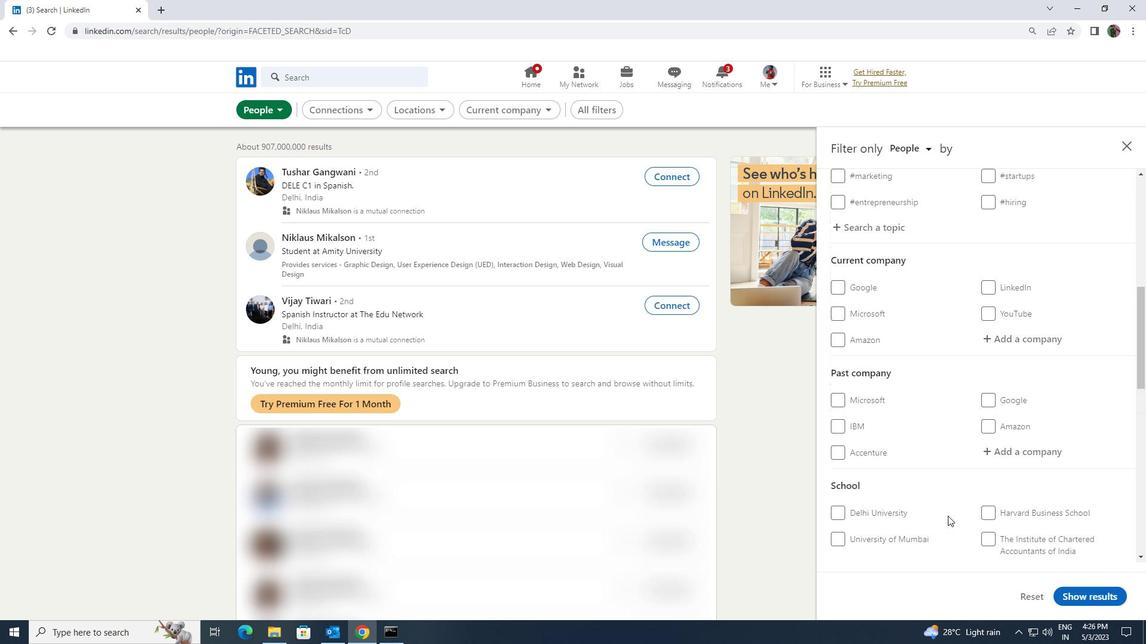 
Action: Mouse moved to (1015, 466)
Screenshot: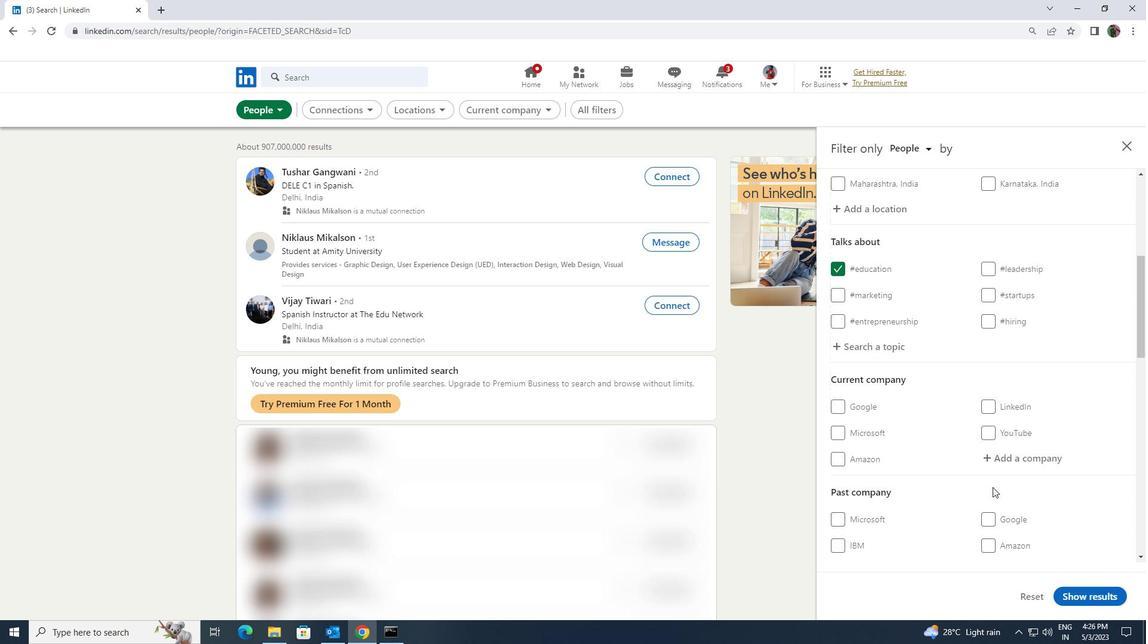 
Action: Mouse pressed left at (1015, 466)
Screenshot: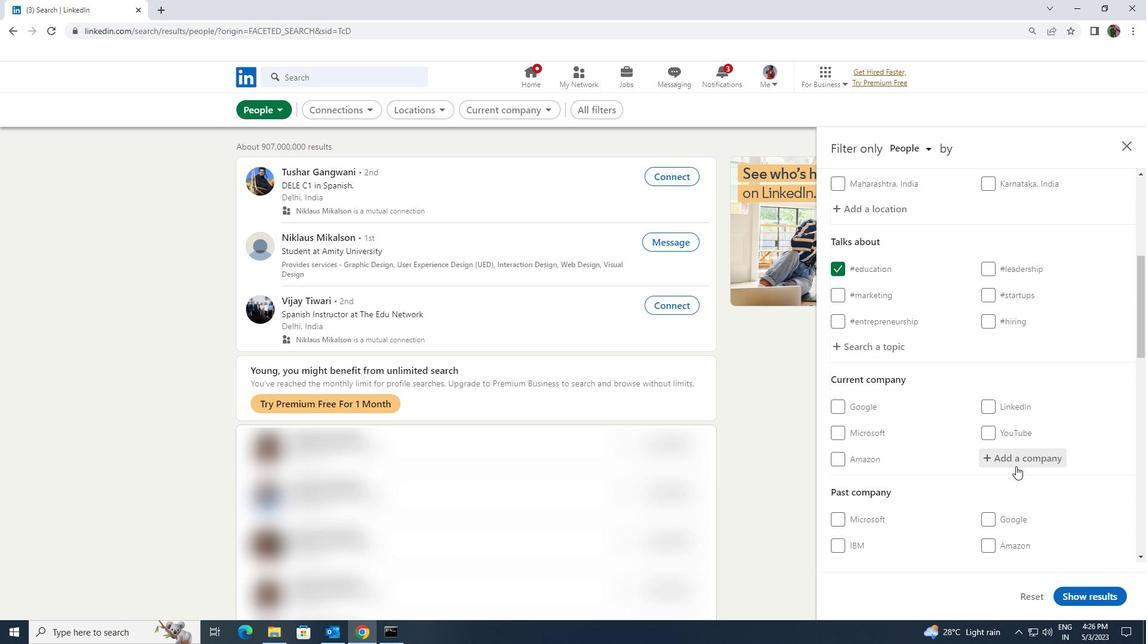
Action: Key pressed <Key.shift><Key.shift><Key.shift><Key.shift><Key.shift><Key.shift><Key.shift><Key.shift><Key.shift>HIRECT<Key.space><Key.shift>INDIA<Key.space>
Screenshot: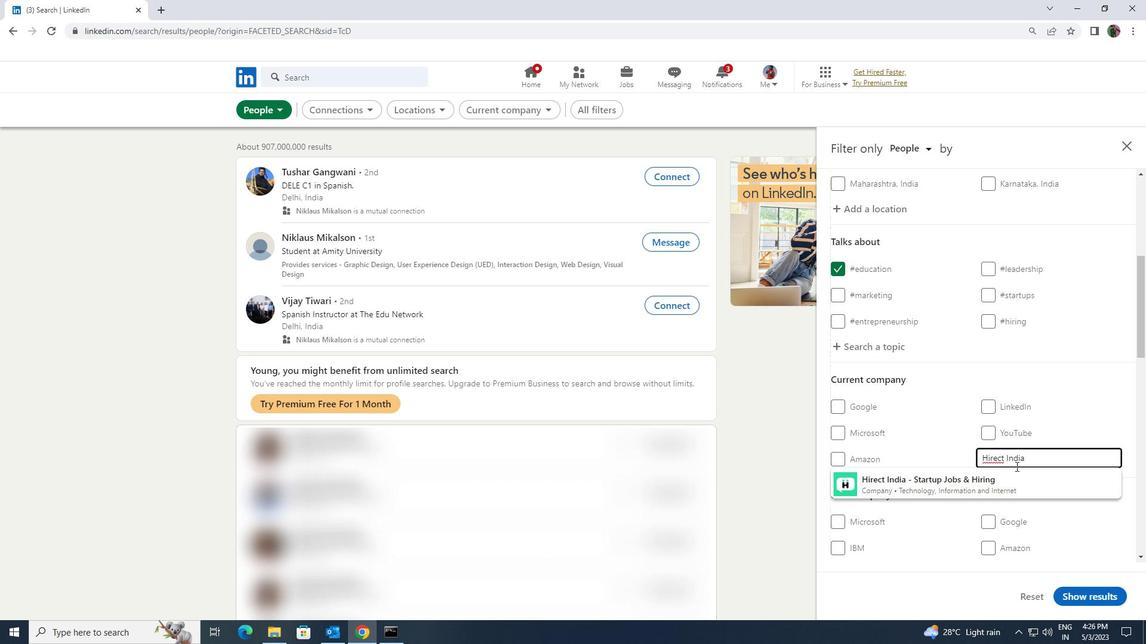 
Action: Mouse moved to (1013, 481)
Screenshot: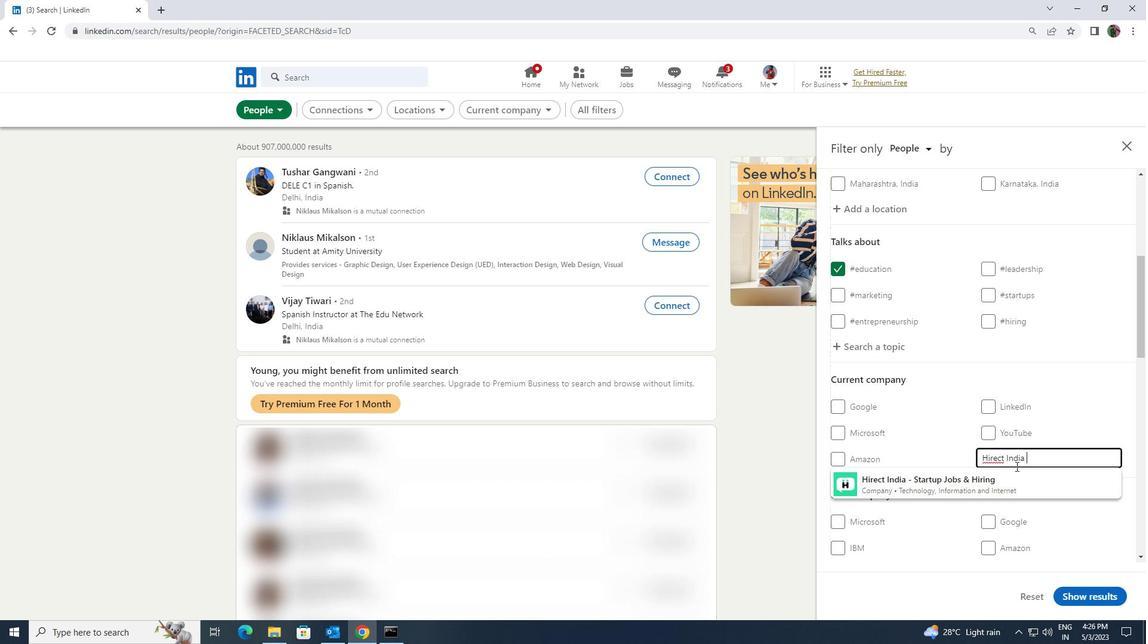 
Action: Mouse pressed left at (1013, 481)
Screenshot: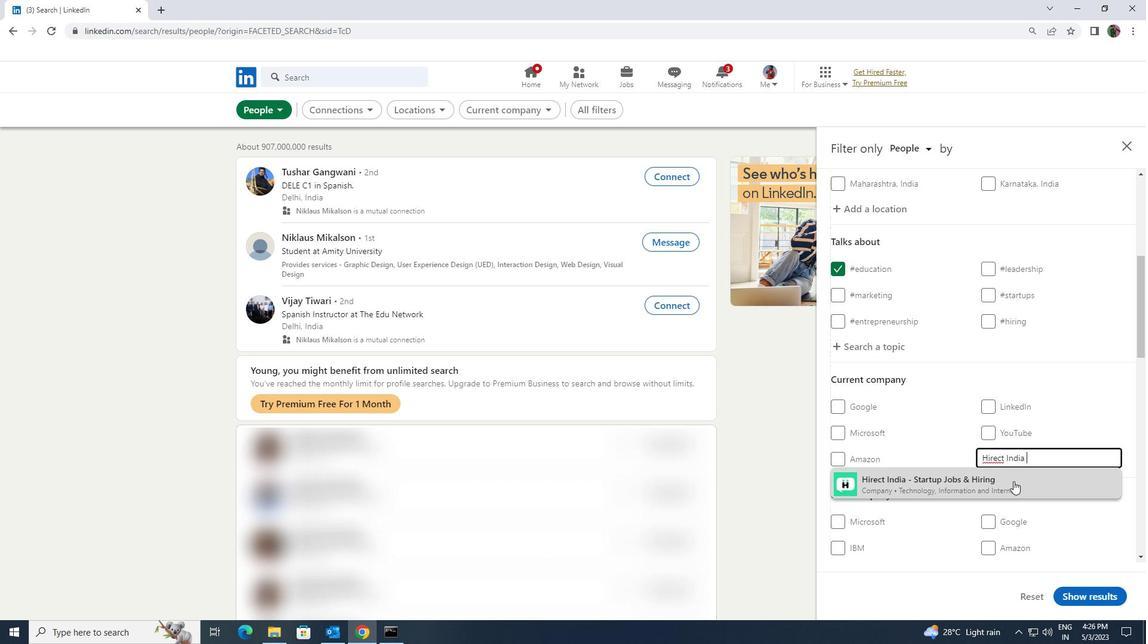 
Action: Mouse moved to (1011, 481)
Screenshot: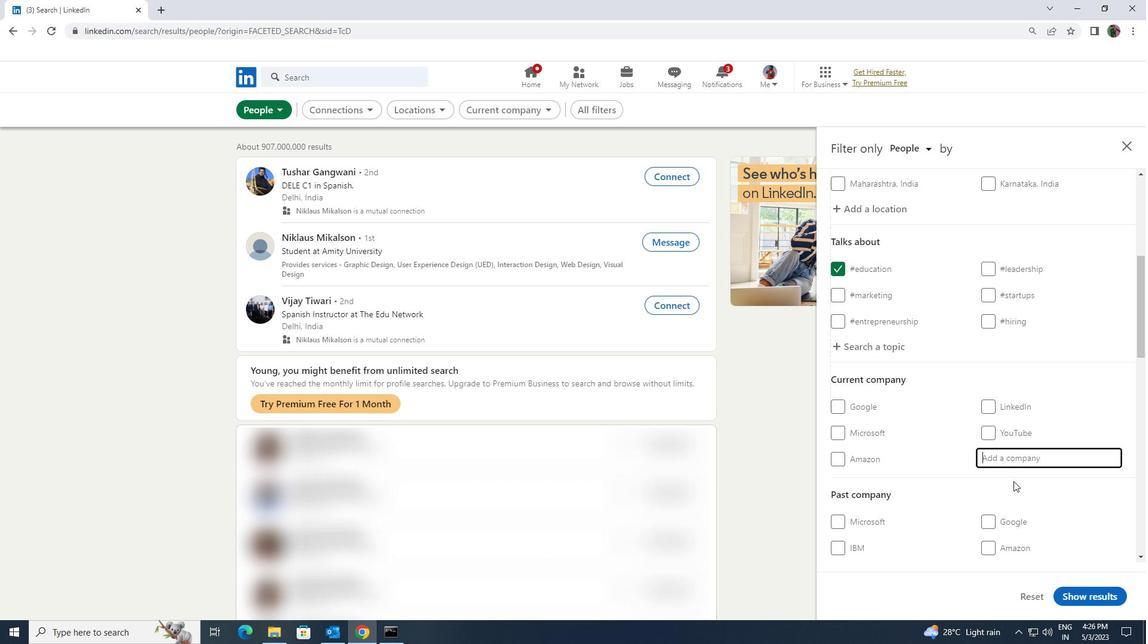 
Action: Mouse scrolled (1011, 481) with delta (0, 0)
Screenshot: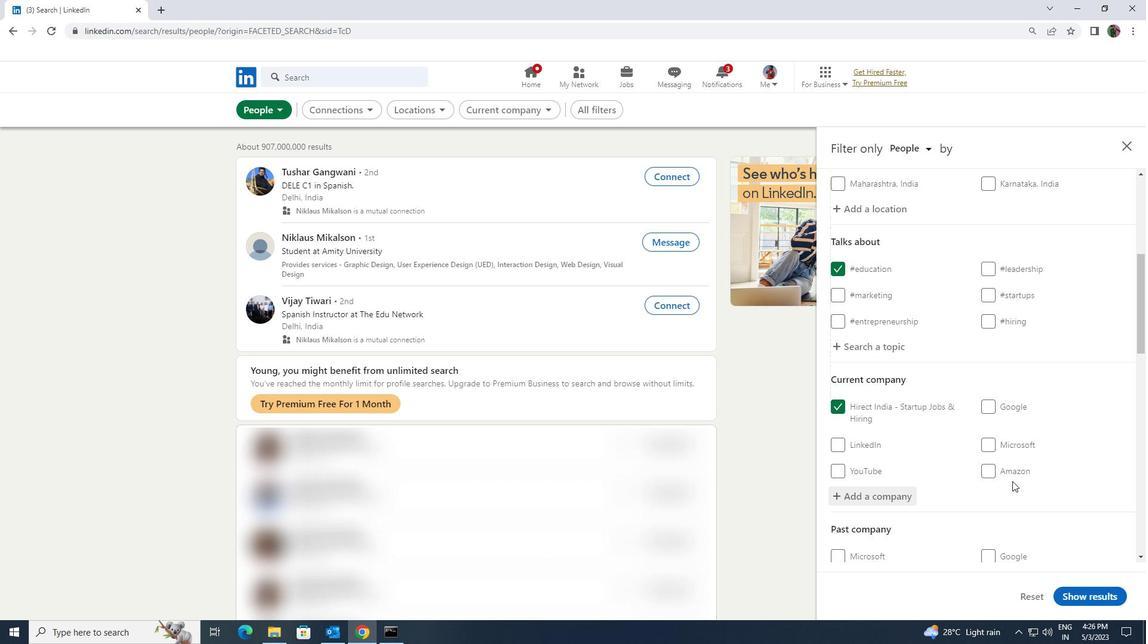 
Action: Mouse scrolled (1011, 481) with delta (0, 0)
Screenshot: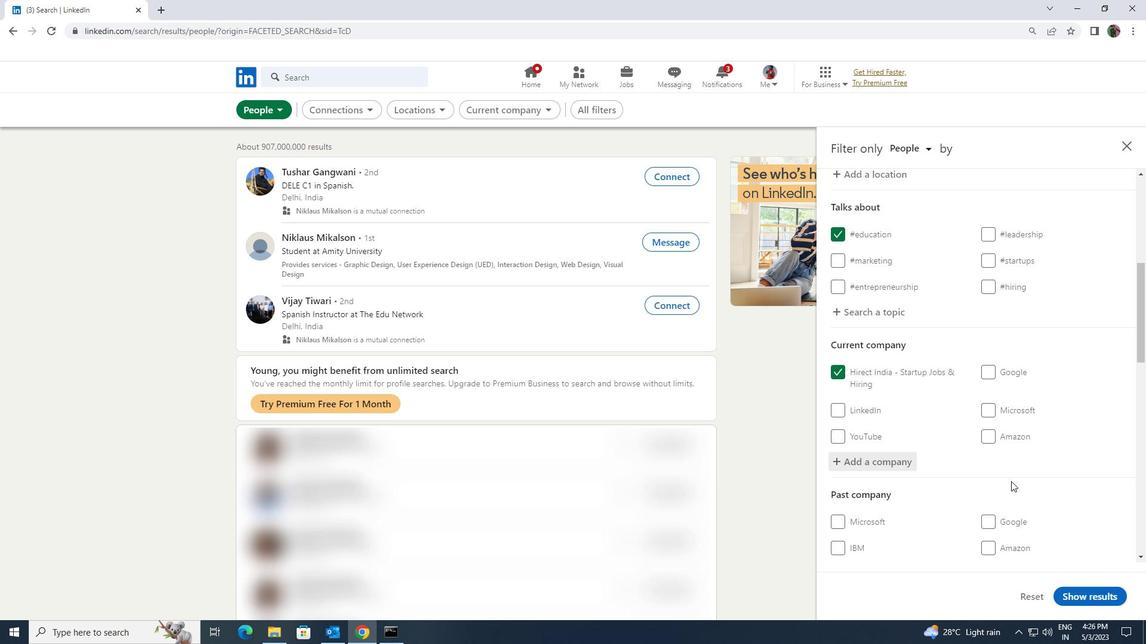 
Action: Mouse scrolled (1011, 481) with delta (0, 0)
Screenshot: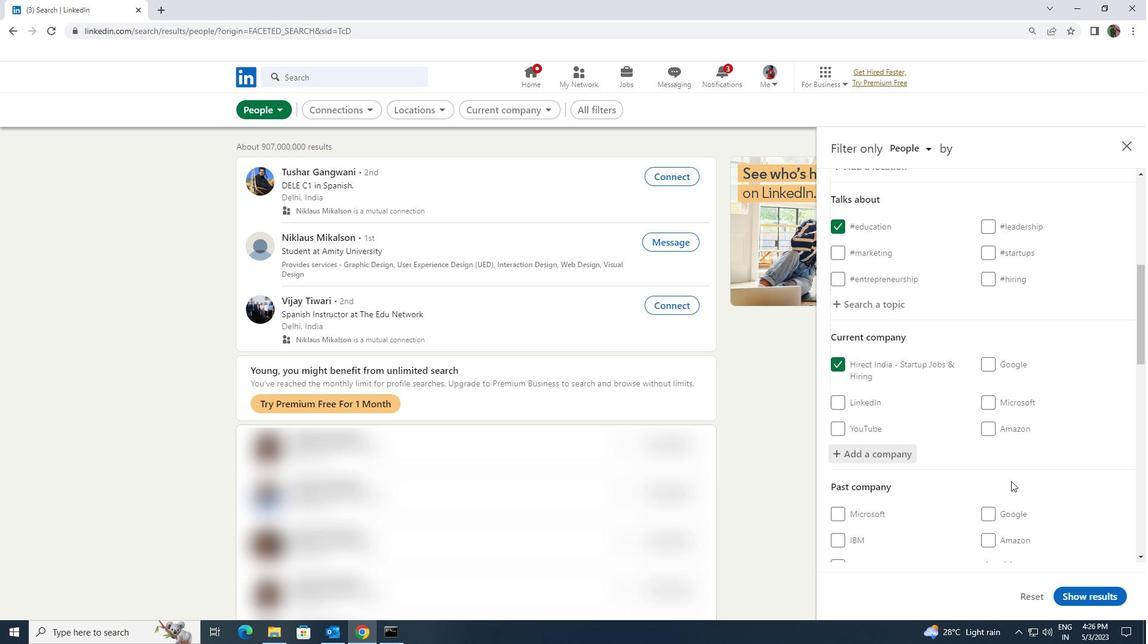 
Action: Mouse scrolled (1011, 481) with delta (0, 0)
Screenshot: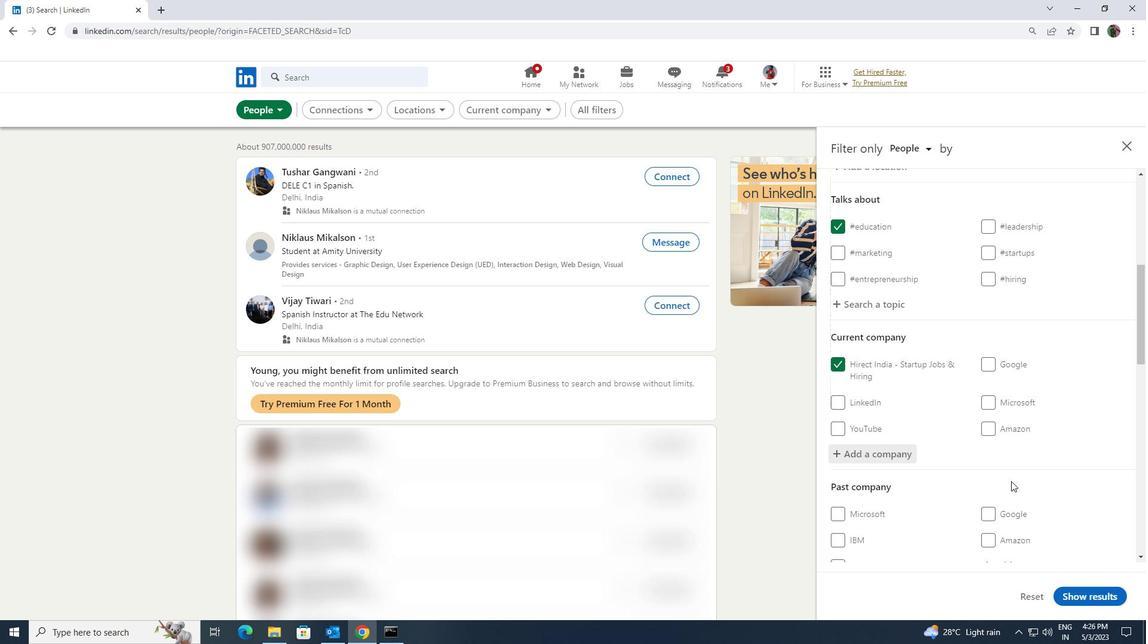 
Action: Mouse scrolled (1011, 481) with delta (0, 0)
Screenshot: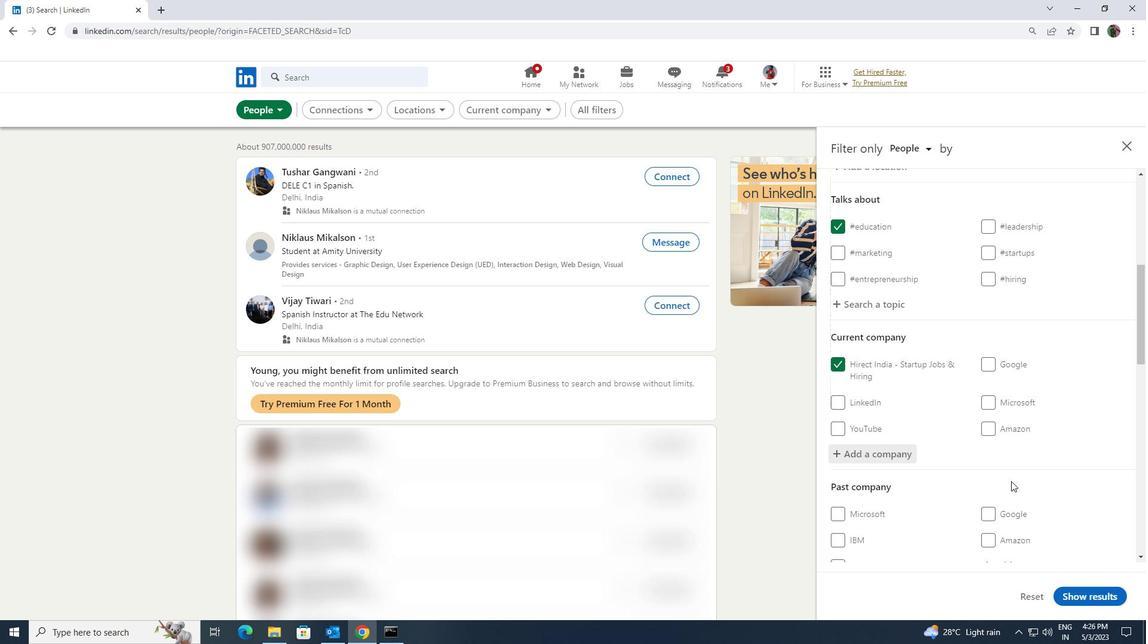 
Action: Mouse scrolled (1011, 481) with delta (0, 0)
Screenshot: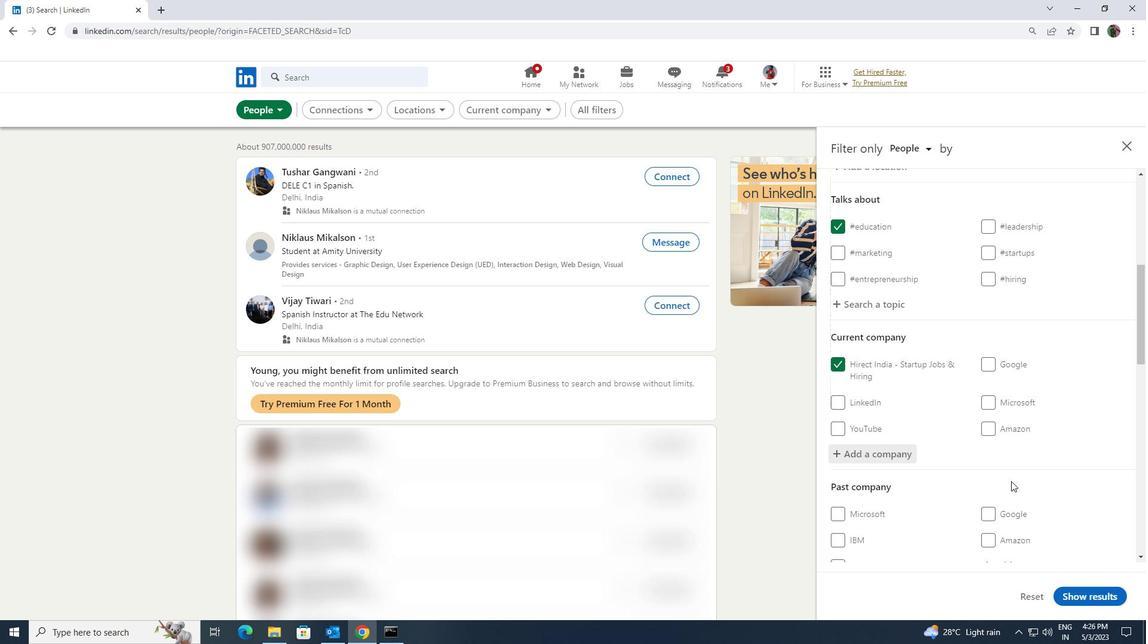 
Action: Mouse scrolled (1011, 482) with delta (0, 0)
Screenshot: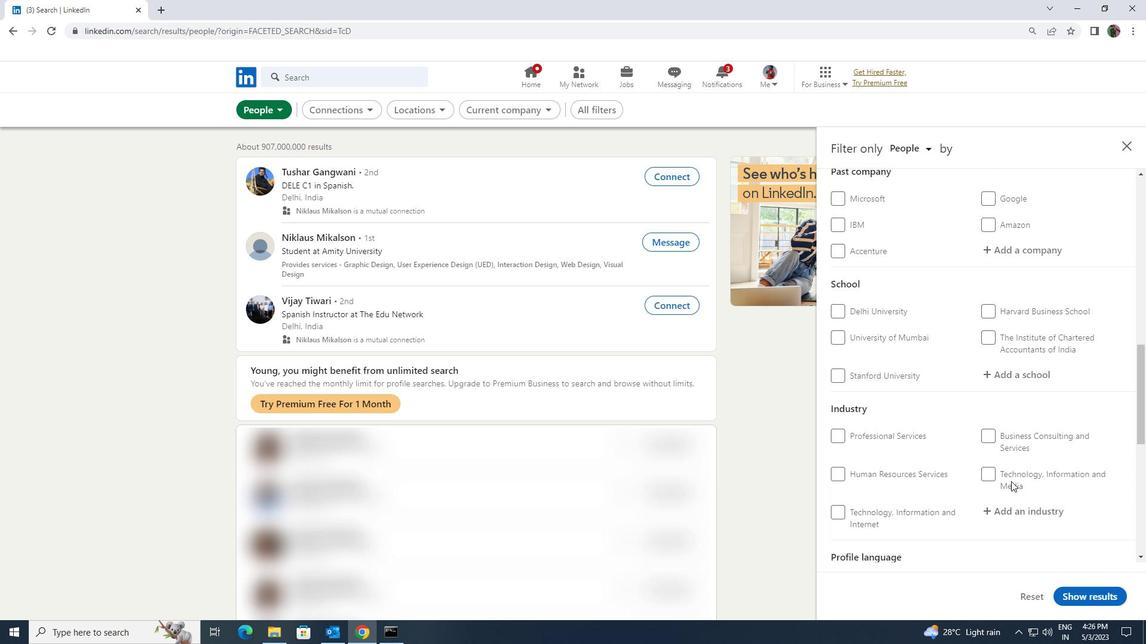 
Action: Mouse moved to (1010, 437)
Screenshot: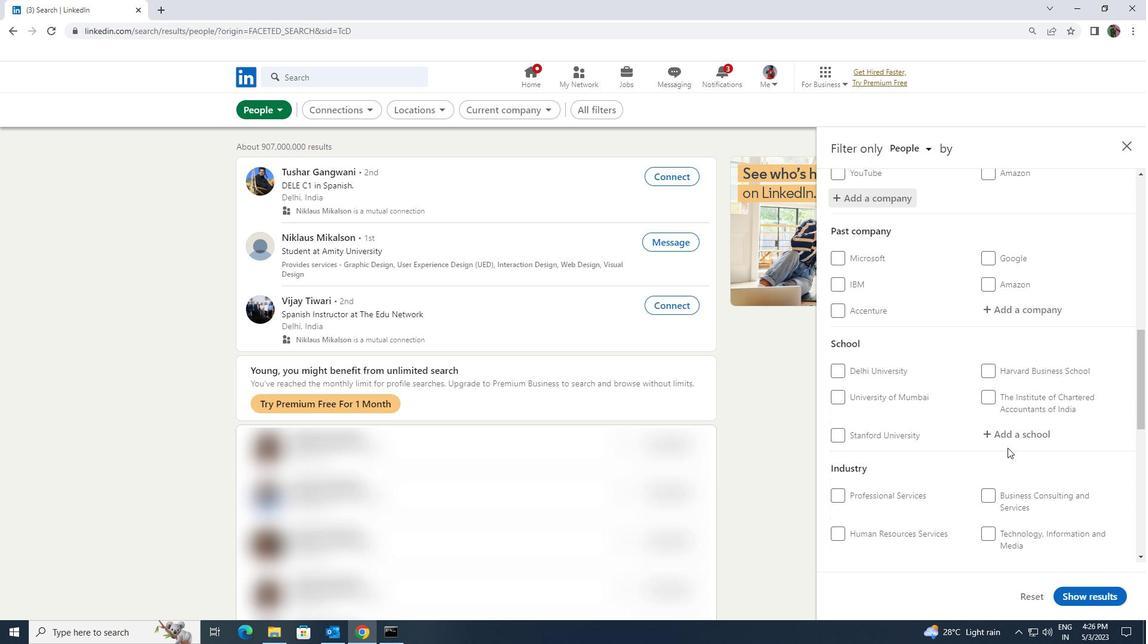 
Action: Mouse pressed left at (1010, 437)
Screenshot: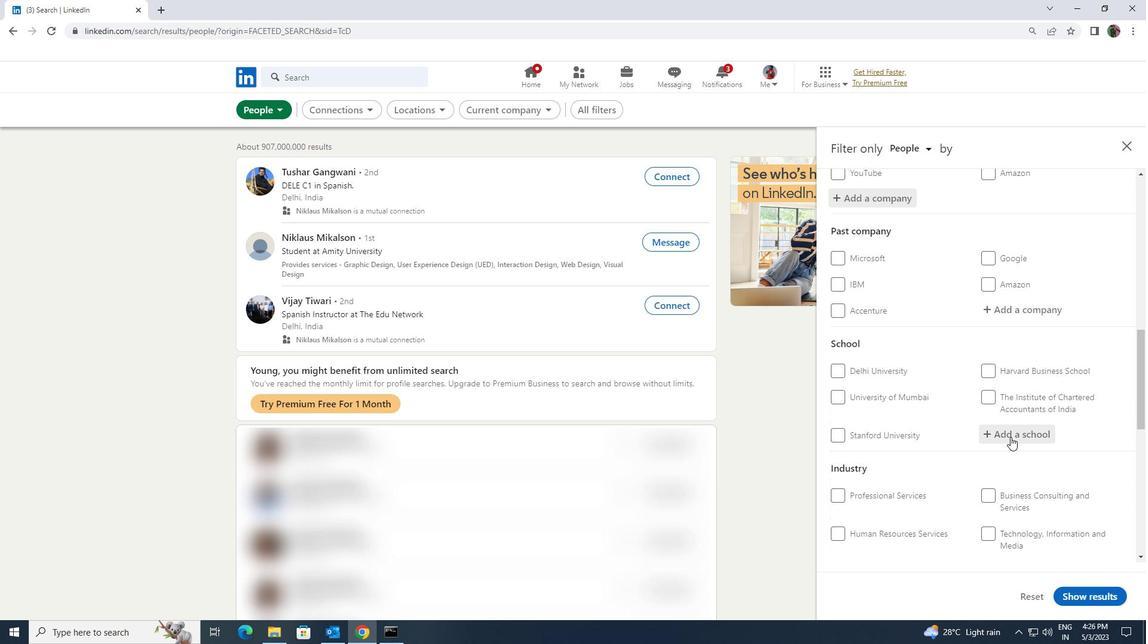 
Action: Key pressed <Key.shift><Key.shift><Key.shift><Key.shift><Key.shift><Key.shift><Key.shift><Key.shift><Key.shift><Key.shift><Key.shift>NSHM<Key.space><Key.shift>COLL
Screenshot: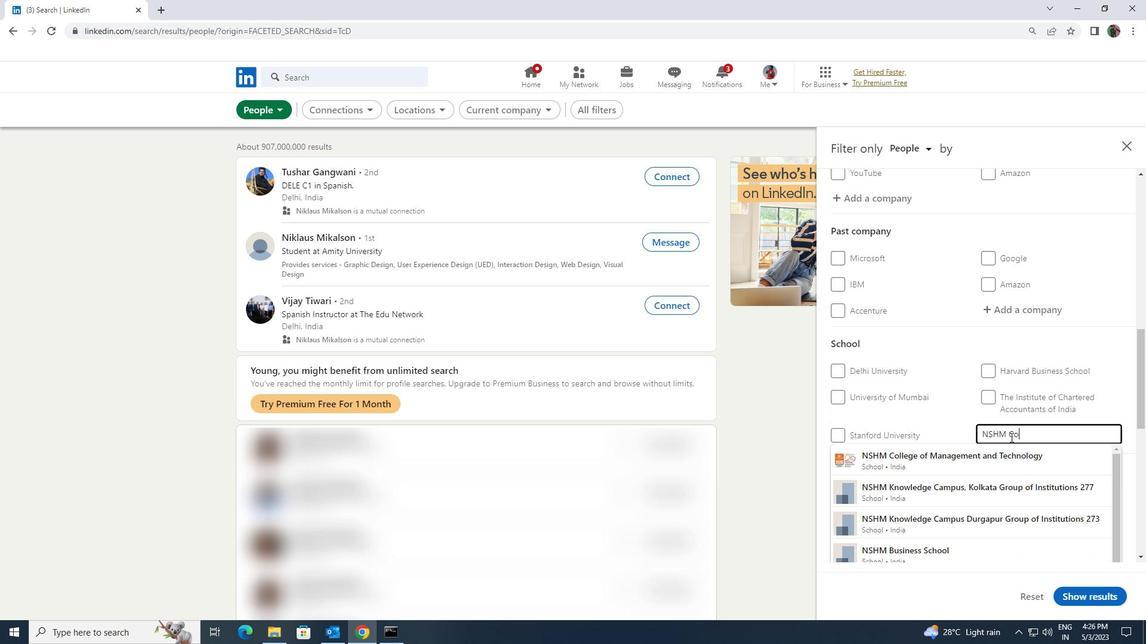 
Action: Mouse moved to (1010, 454)
Screenshot: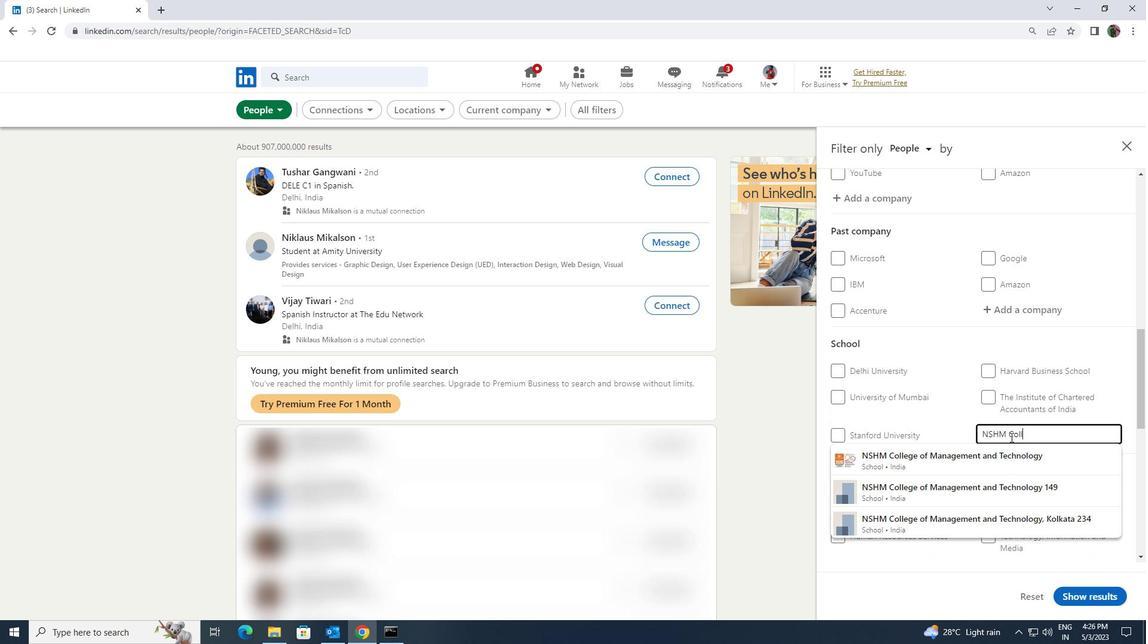 
Action: Mouse pressed left at (1010, 454)
Screenshot: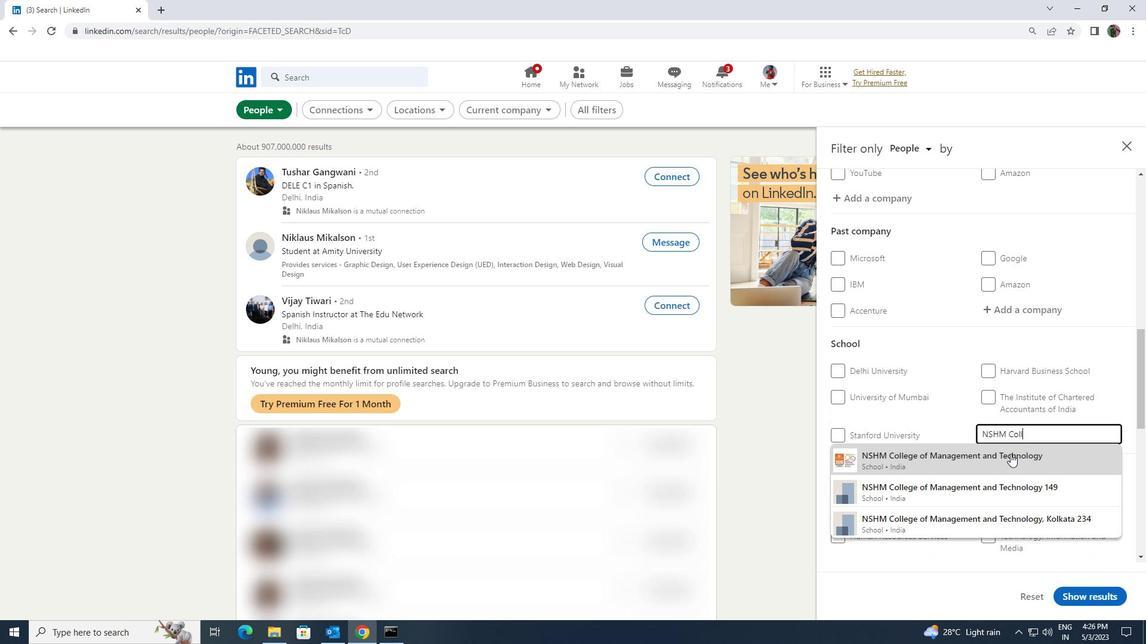 
Action: Mouse scrolled (1010, 453) with delta (0, 0)
Screenshot: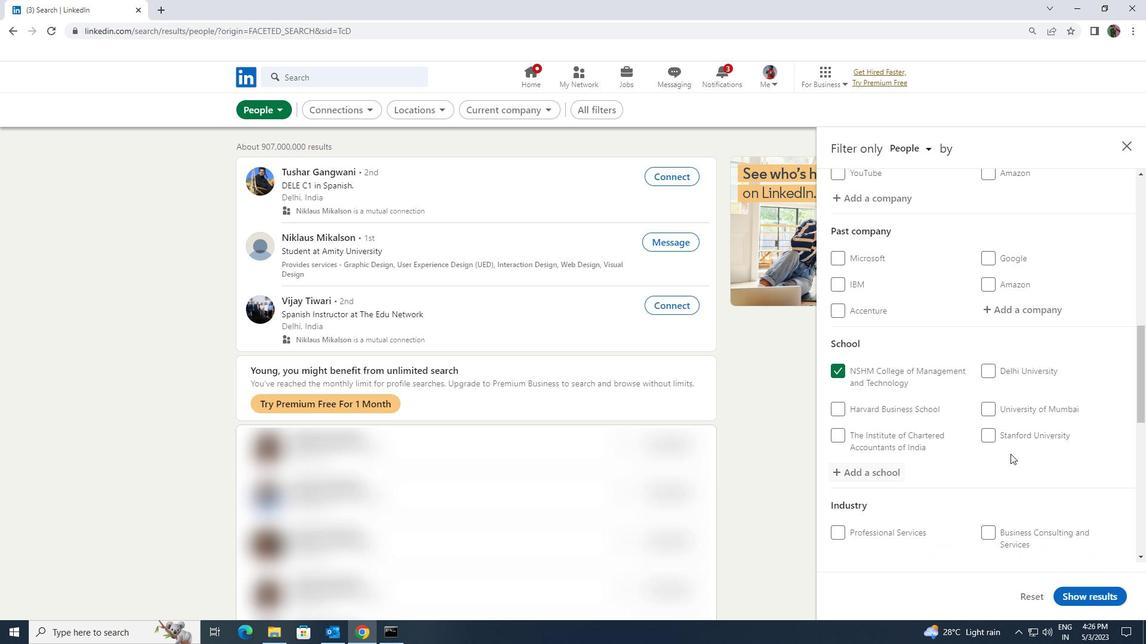 
Action: Mouse scrolled (1010, 453) with delta (0, 0)
Screenshot: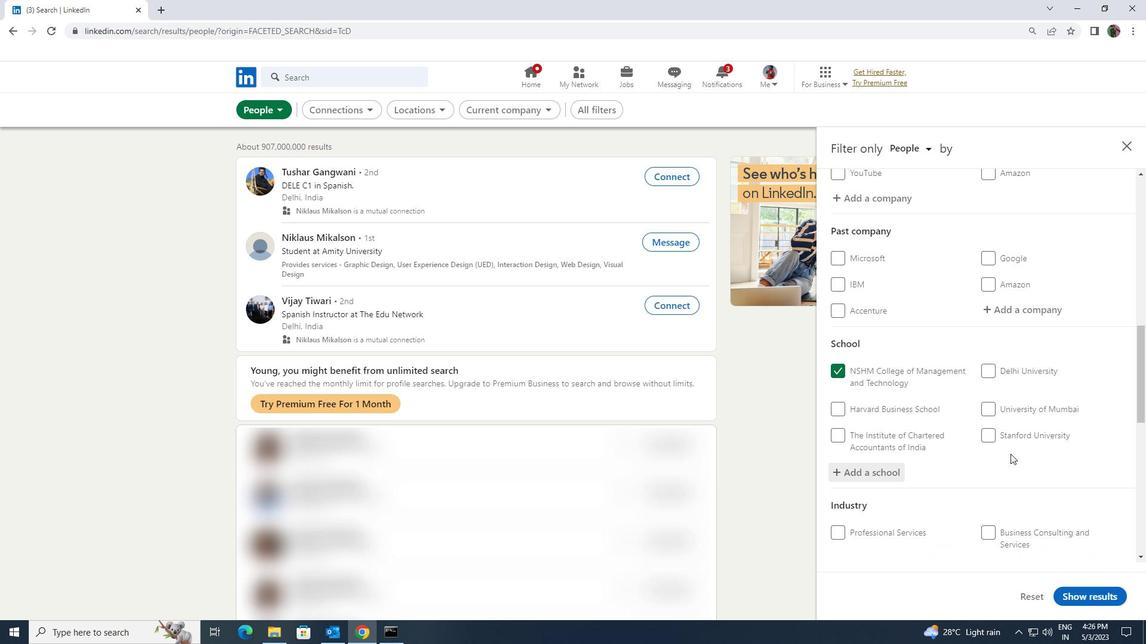 
Action: Mouse moved to (1008, 482)
Screenshot: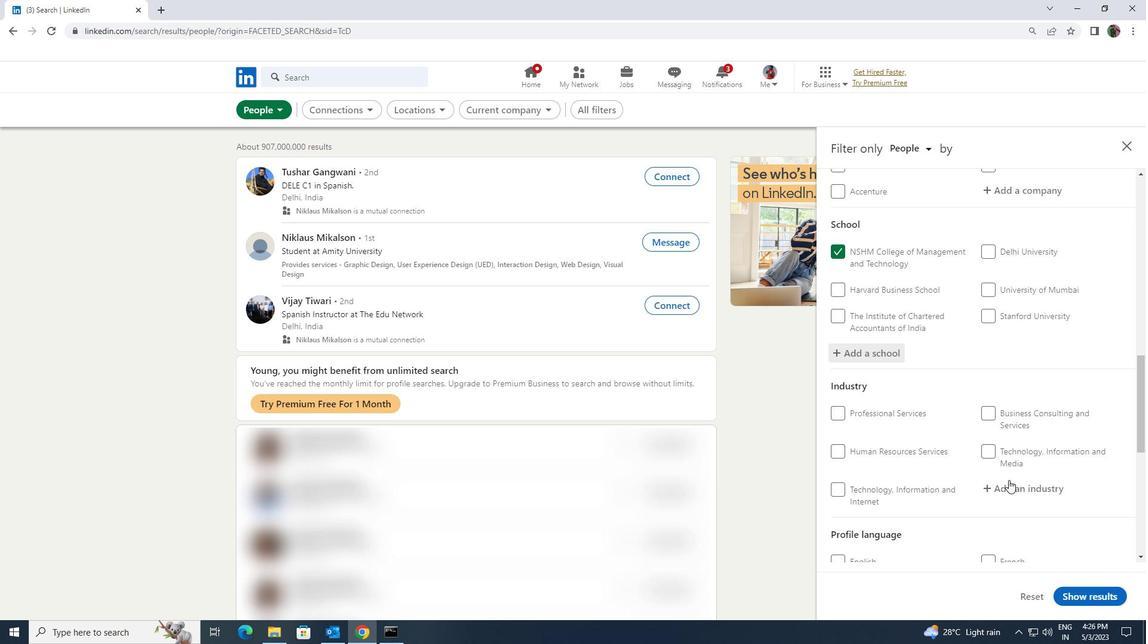 
Action: Mouse pressed left at (1008, 482)
Screenshot: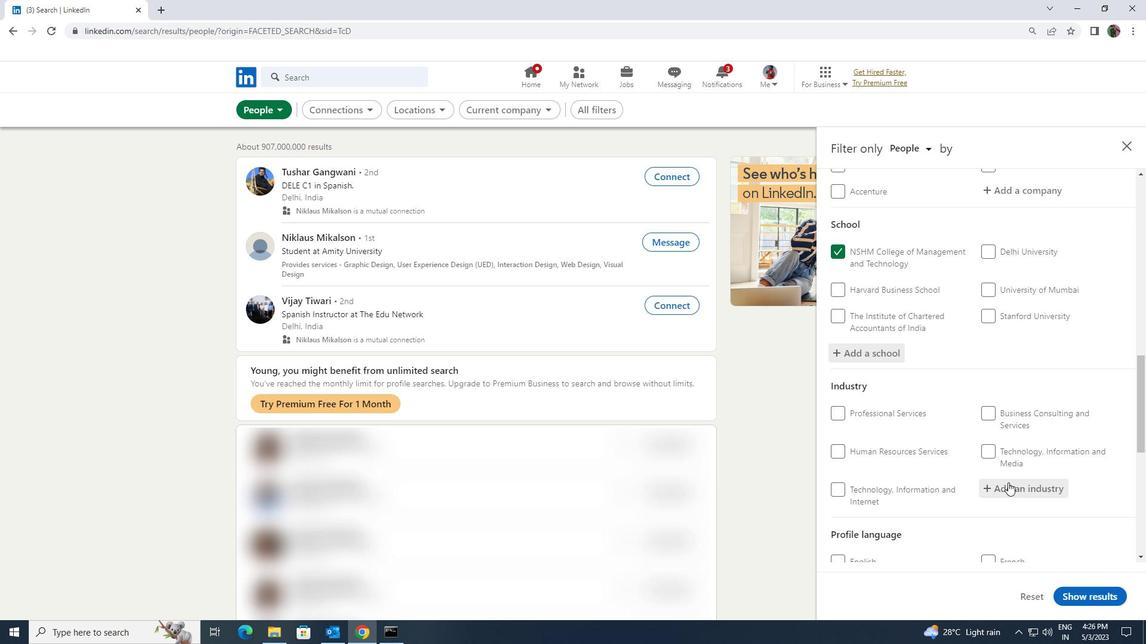
Action: Key pressed <Key.shift><Key.shift><Key.shift><Key.shift>ABR
Screenshot: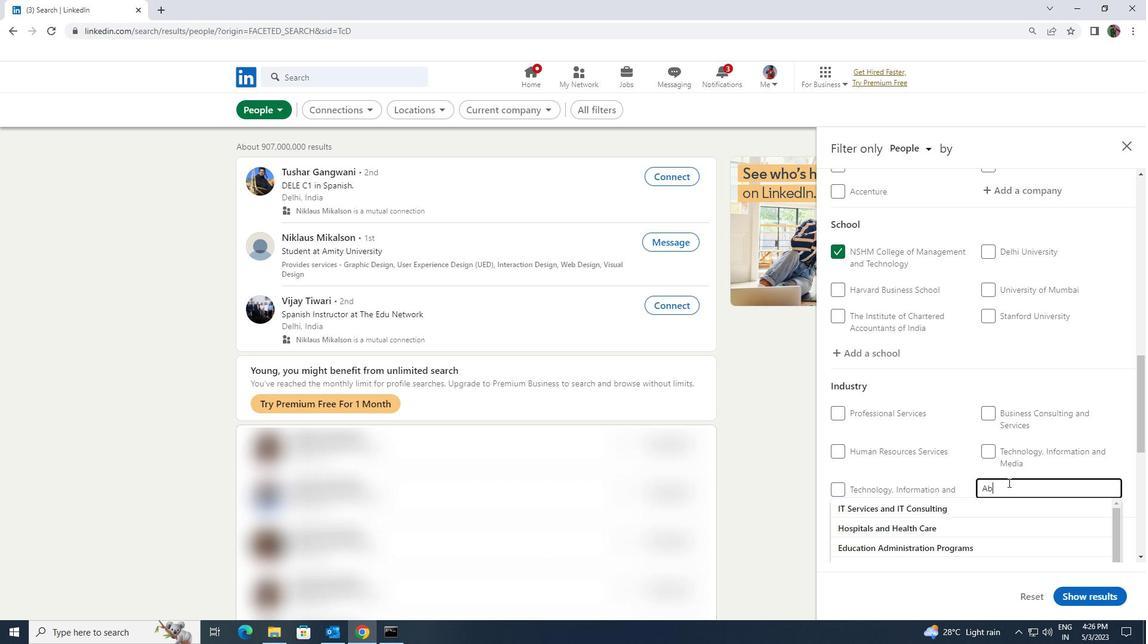 
Action: Mouse moved to (1007, 503)
Screenshot: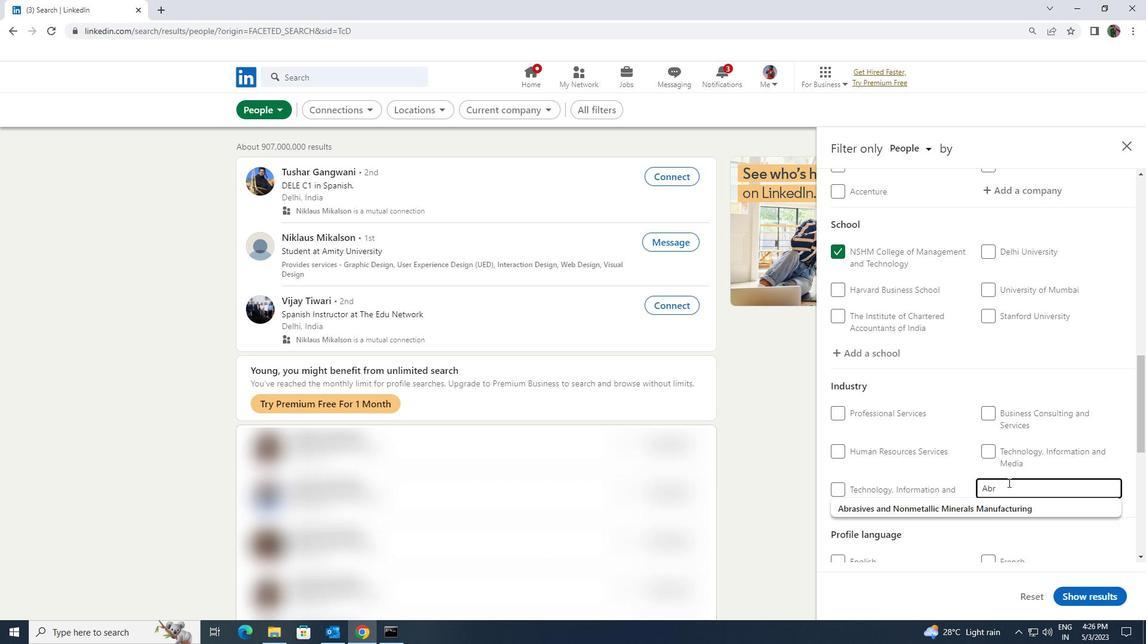 
Action: Mouse pressed left at (1007, 503)
Screenshot: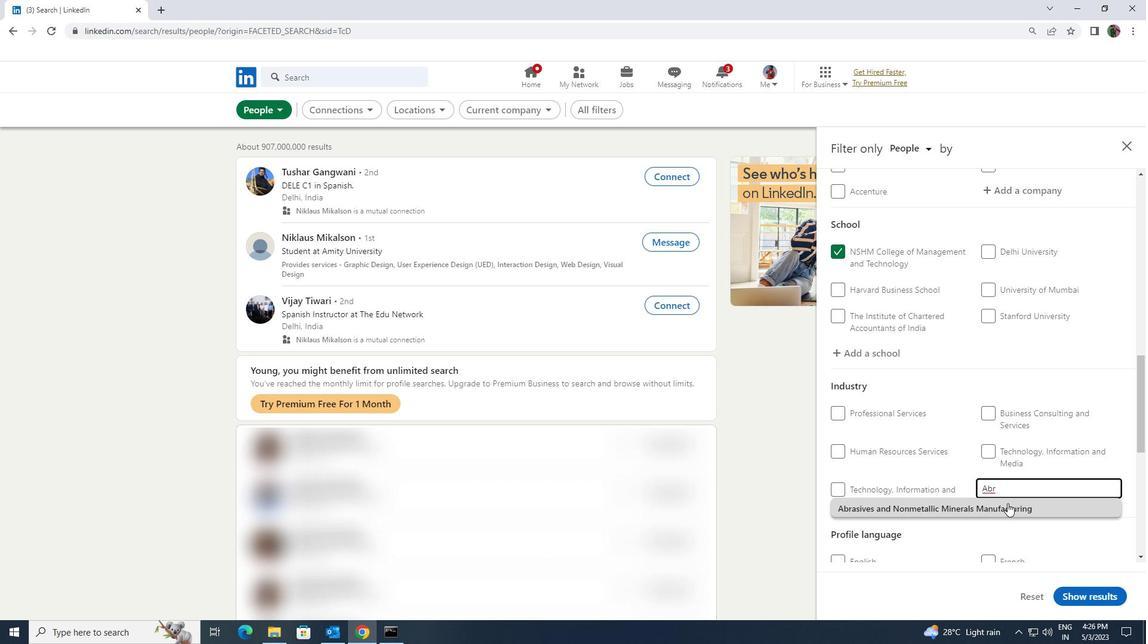 
Action: Mouse scrolled (1007, 503) with delta (0, 0)
Screenshot: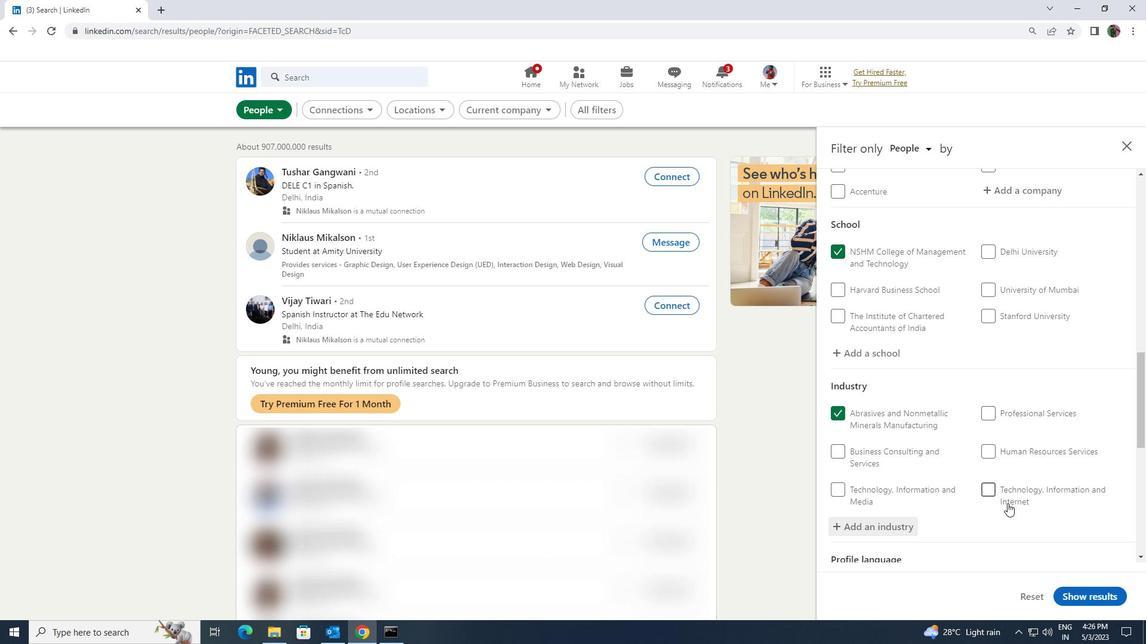 
Action: Mouse scrolled (1007, 503) with delta (0, 0)
Screenshot: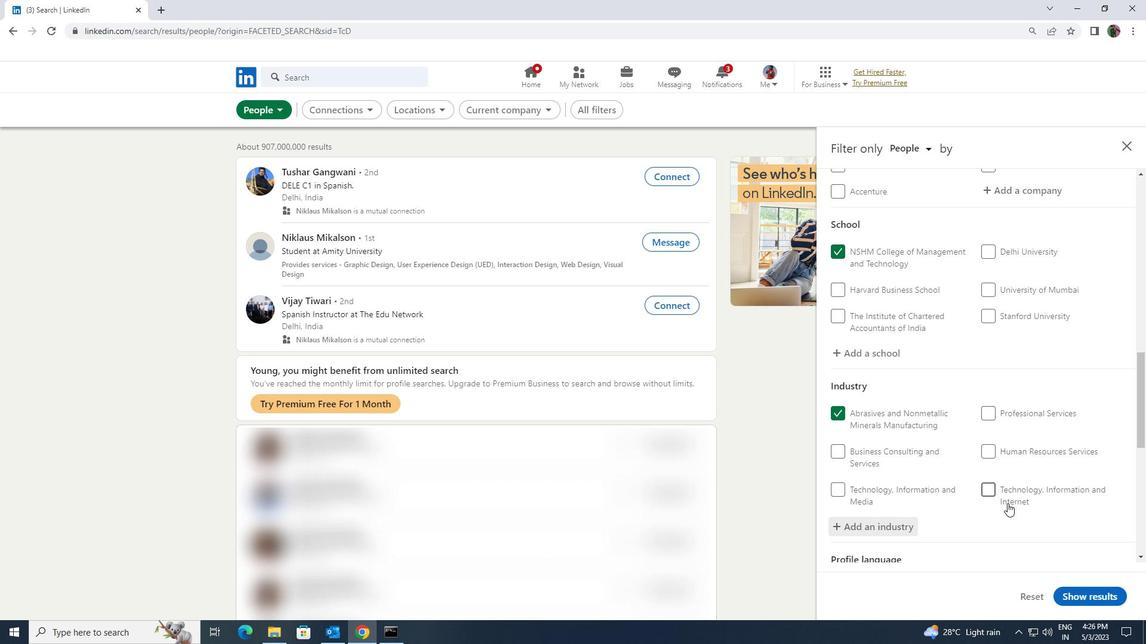 
Action: Mouse scrolled (1007, 503) with delta (0, 0)
Screenshot: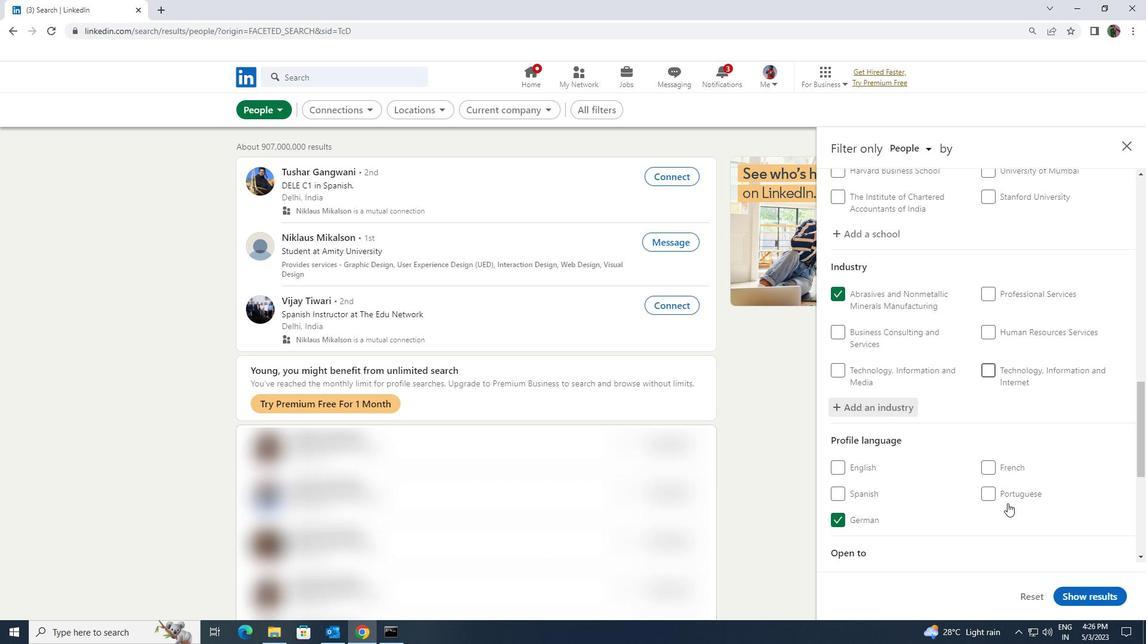 
Action: Mouse scrolled (1007, 503) with delta (0, 0)
Screenshot: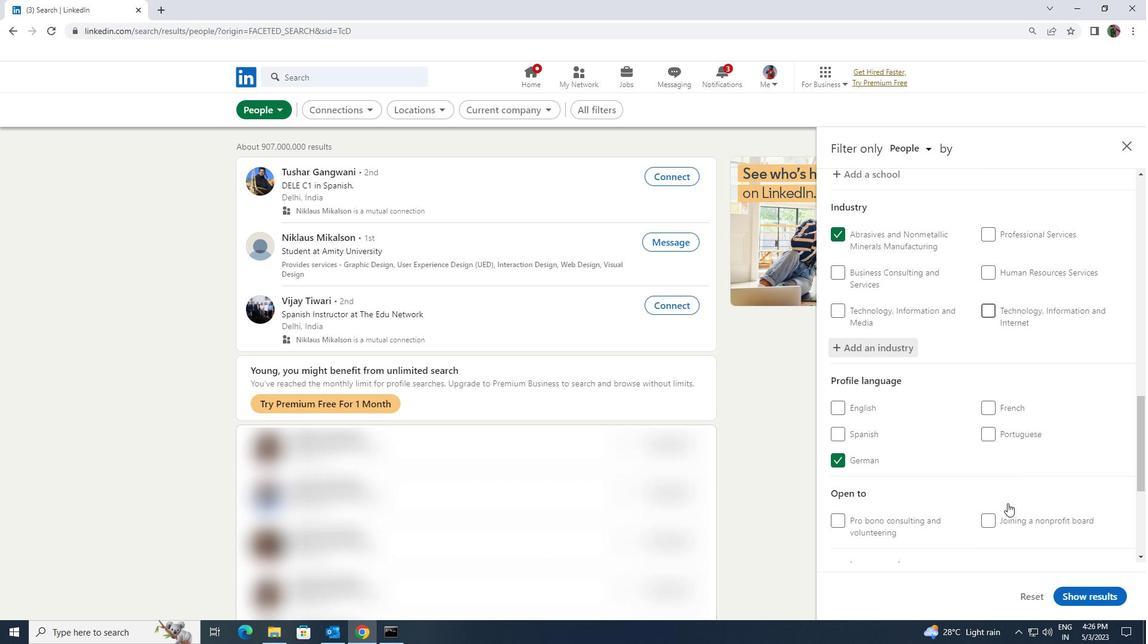 
Action: Mouse scrolled (1007, 503) with delta (0, 0)
Screenshot: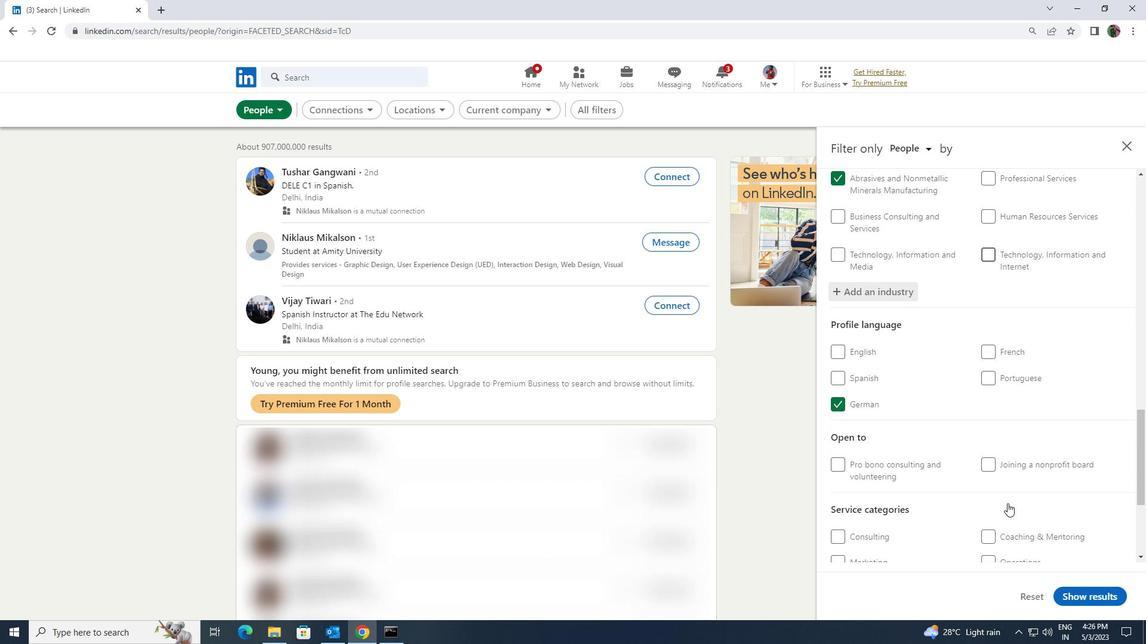 
Action: Mouse scrolled (1007, 503) with delta (0, 0)
Screenshot: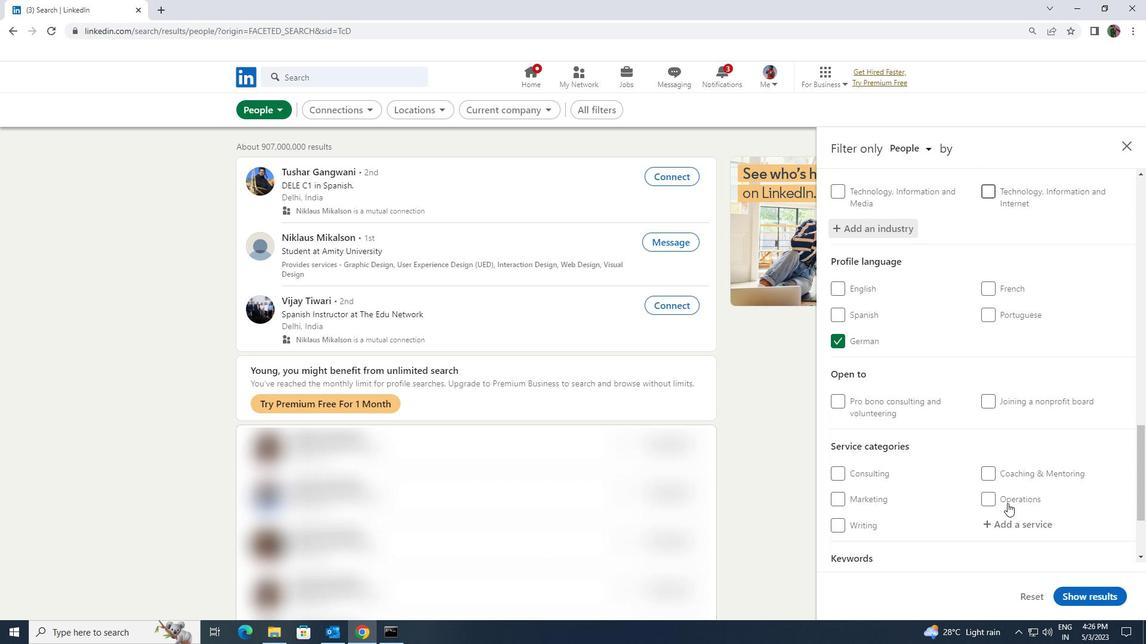 
Action: Mouse moved to (1024, 457)
Screenshot: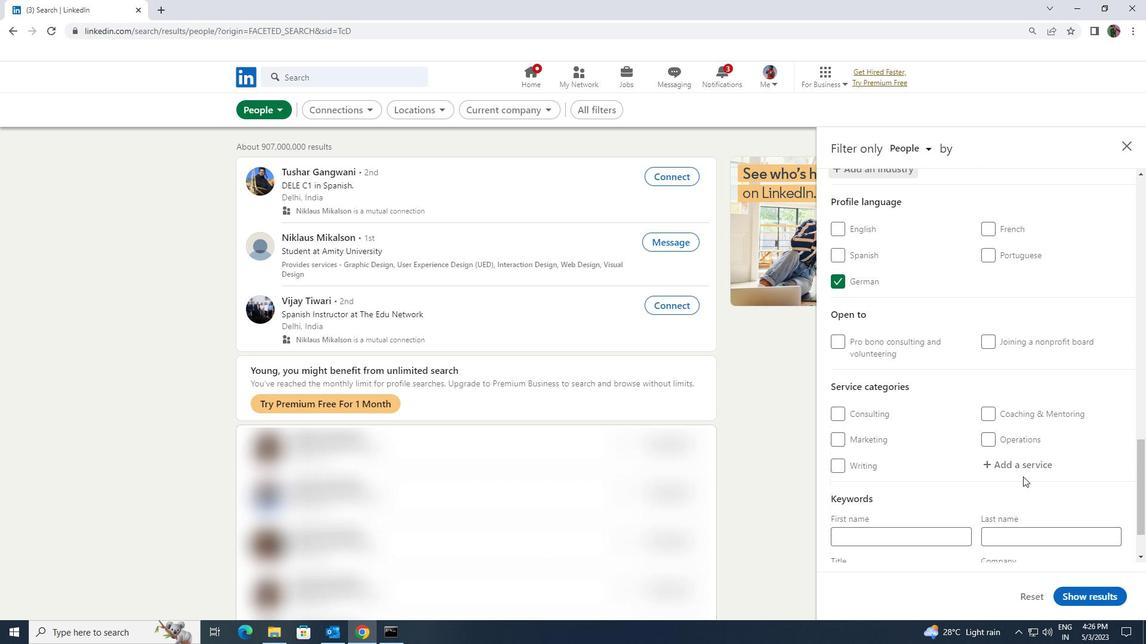 
Action: Mouse pressed left at (1024, 457)
Screenshot: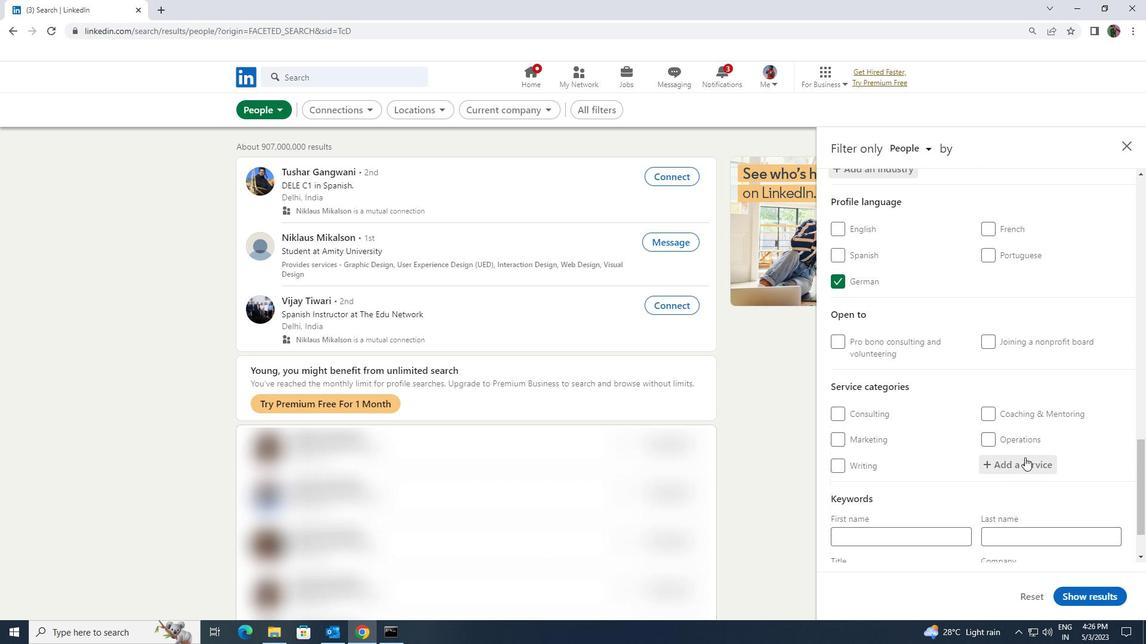 
Action: Key pressed <Key.shift><Key.shift><Key.shift><Key.shift>COMPUTER
Screenshot: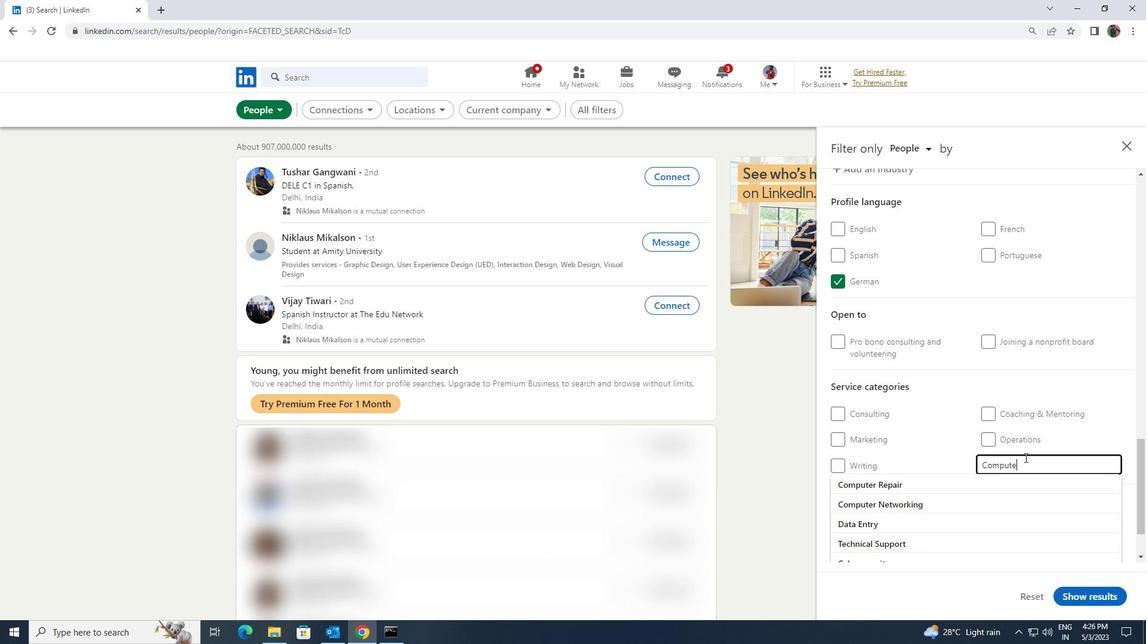 
Action: Mouse moved to (1015, 494)
Screenshot: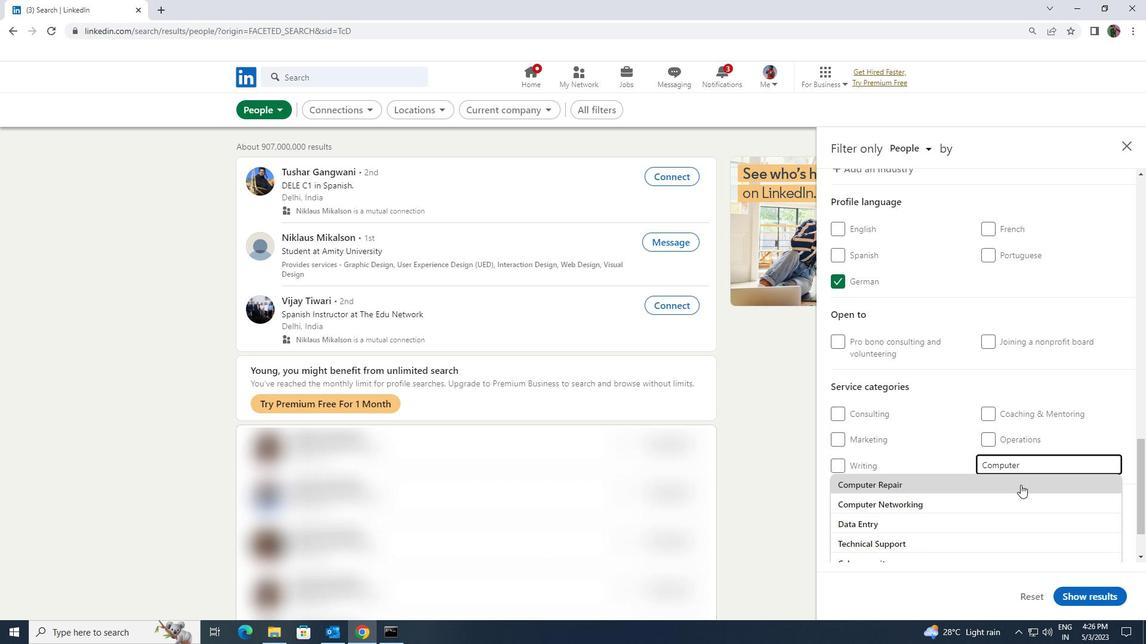 
Action: Mouse pressed left at (1015, 494)
Screenshot: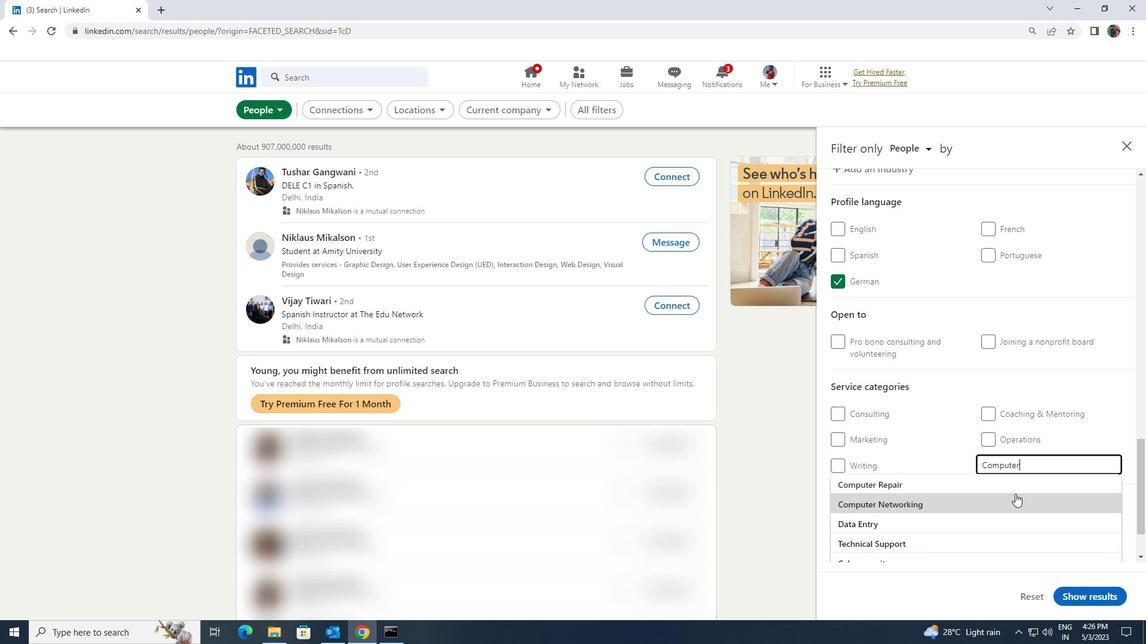 
Action: Mouse scrolled (1015, 493) with delta (0, 0)
Screenshot: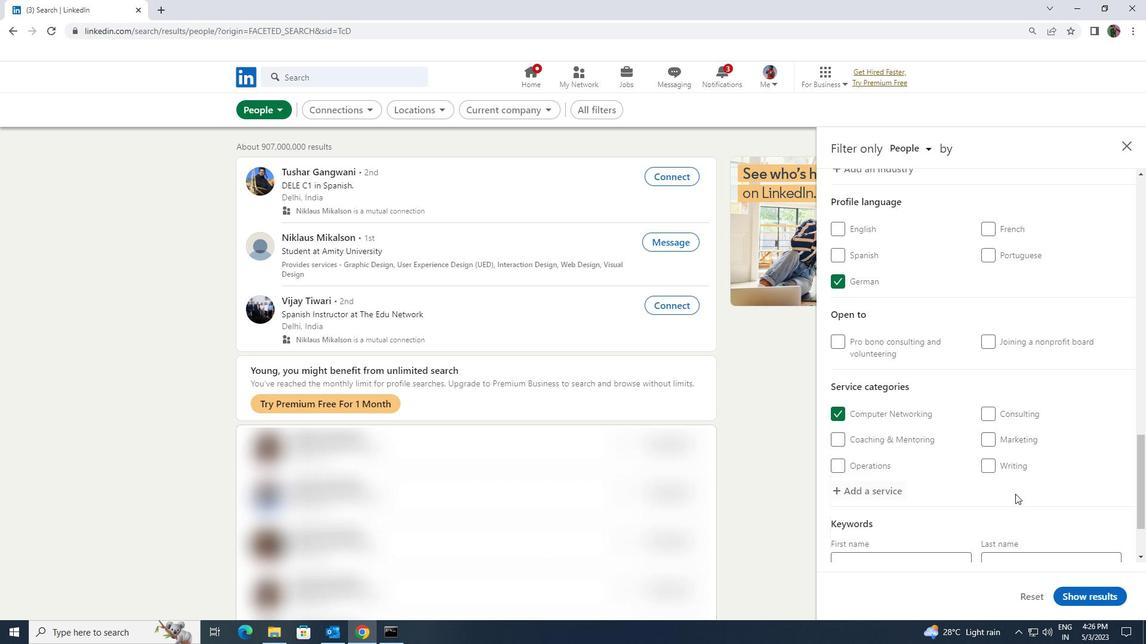 
Action: Mouse scrolled (1015, 493) with delta (0, 0)
Screenshot: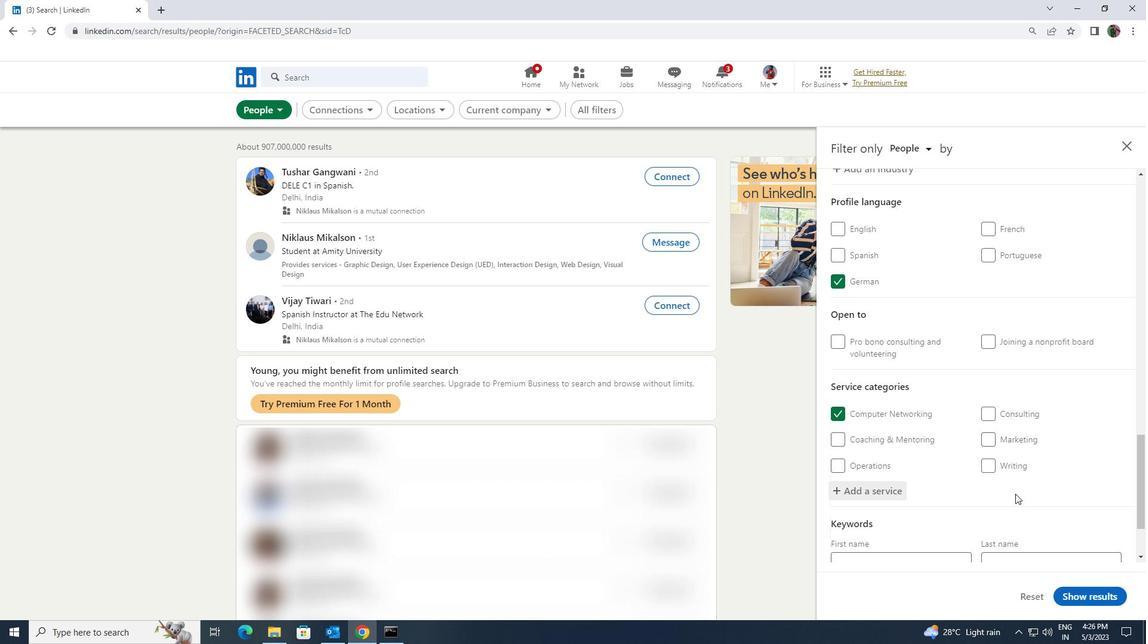 
Action: Mouse moved to (961, 503)
Screenshot: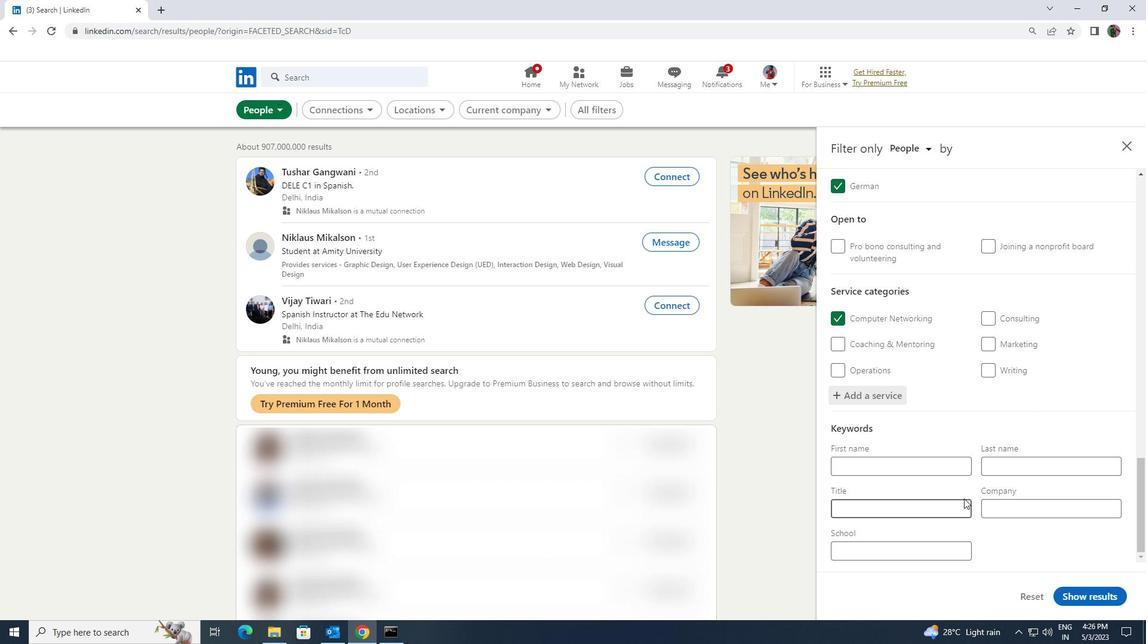 
Action: Mouse pressed left at (961, 503)
Screenshot: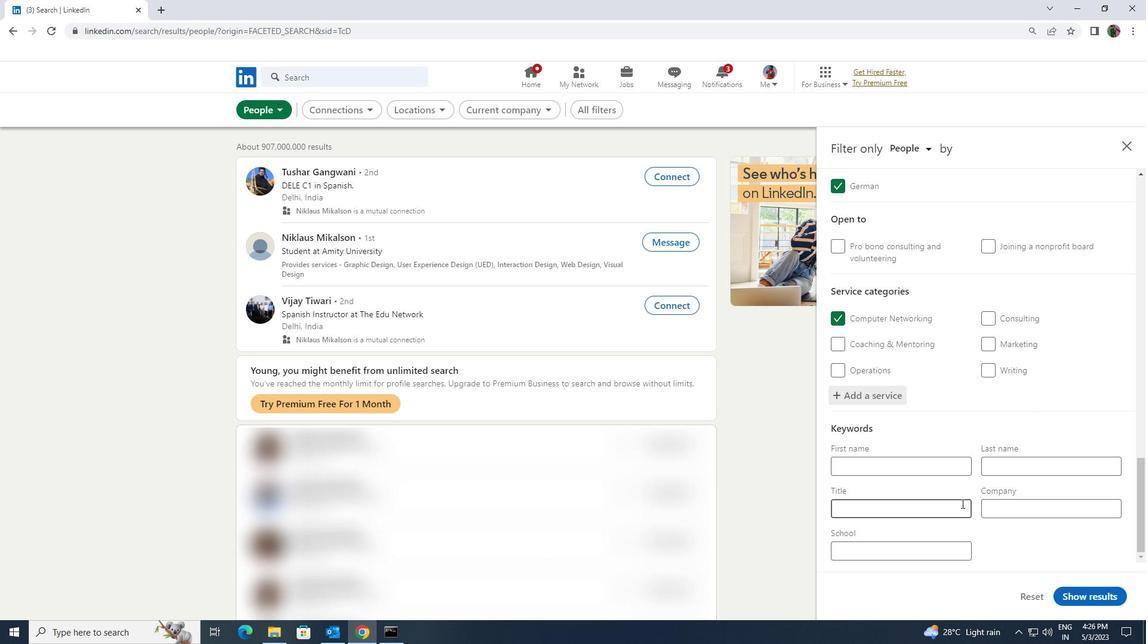 
Action: Key pressed <Key.shift><Key.shift><Key.shift><Key.shift><Key.shift><Key.shift><Key.shift><Key.shift><Key.shift><Key.shift><Key.shift><Key.shift><Key.shift><Key.shift><Key.shift>JOURNALIST
Screenshot: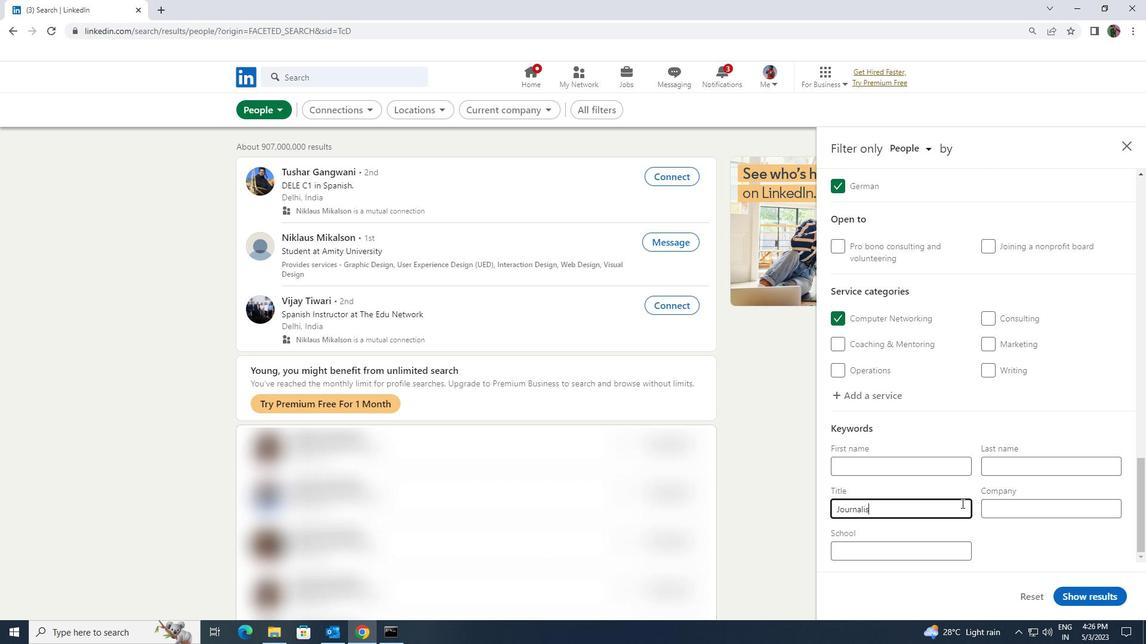 
Action: Mouse moved to (1069, 587)
Screenshot: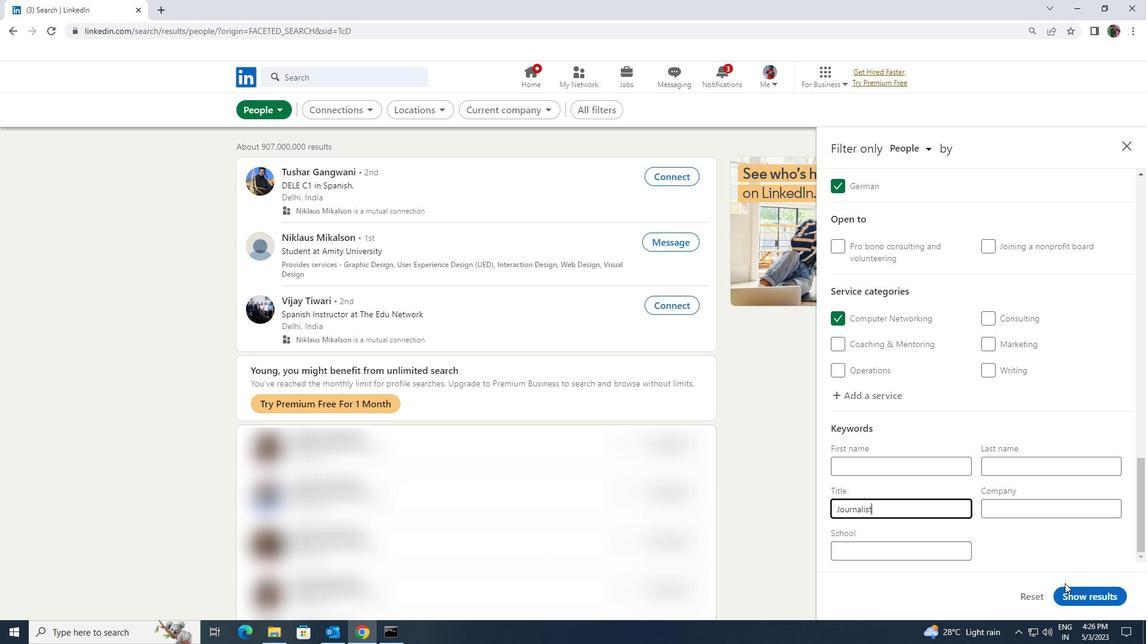 
Action: Mouse pressed left at (1069, 587)
Screenshot: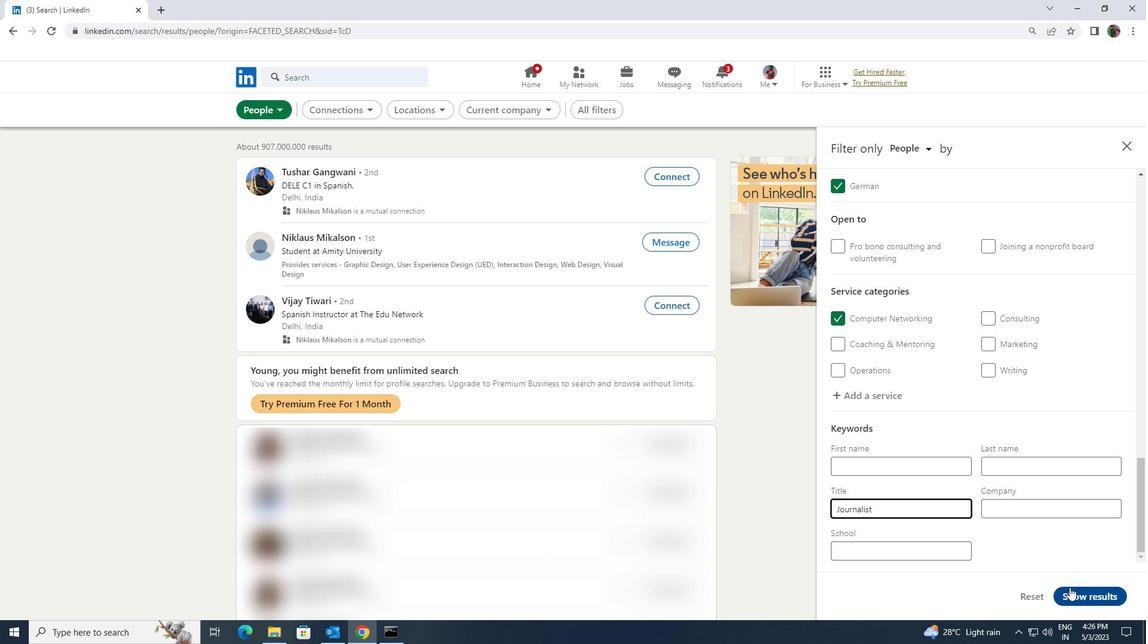 
